Task: Find connections with filter location Elamanchili with filter topic #Interviewingwith filter profile language Spanish with filter current company Philips Lighting with filter school SCMS GROUP OF INSTITUTIONS with filter industry Artificial Rubber and Synthetic Fiber Manufacturing with filter service category Videography with filter keywords title Roofer
Action: Mouse moved to (202, 249)
Screenshot: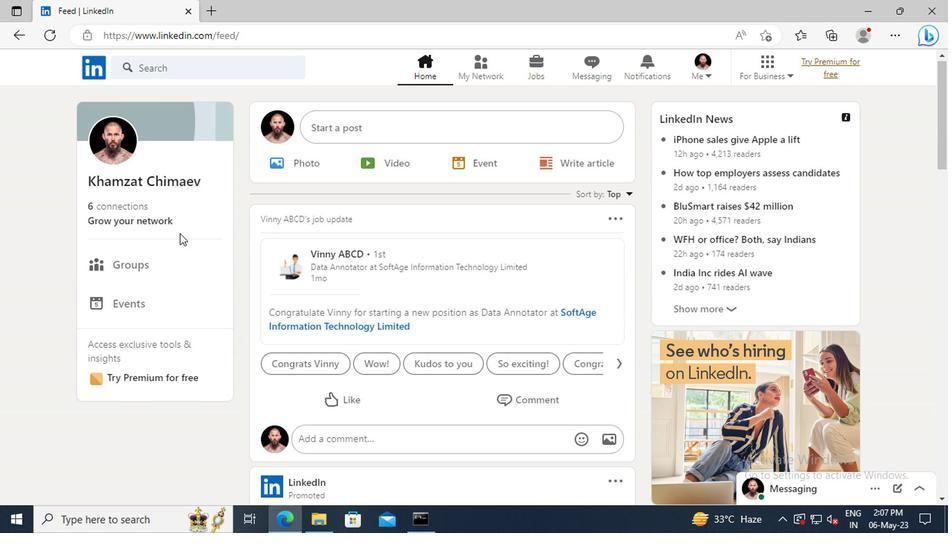 
Action: Mouse pressed left at (202, 249)
Screenshot: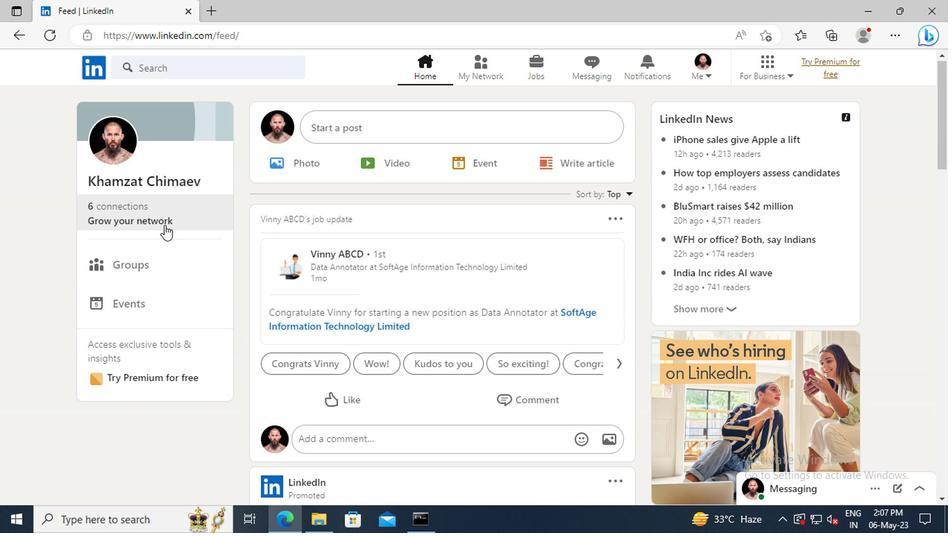 
Action: Mouse moved to (207, 200)
Screenshot: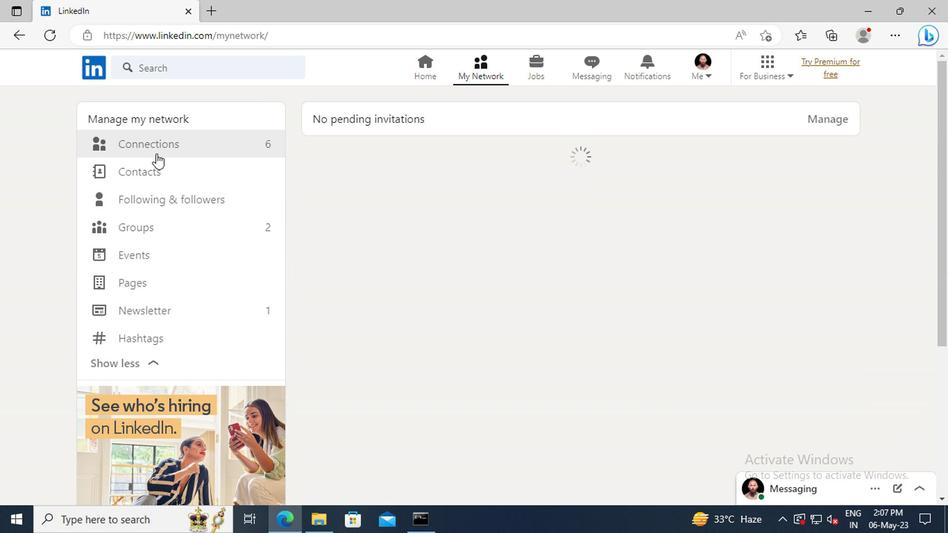 
Action: Mouse pressed left at (207, 200)
Screenshot: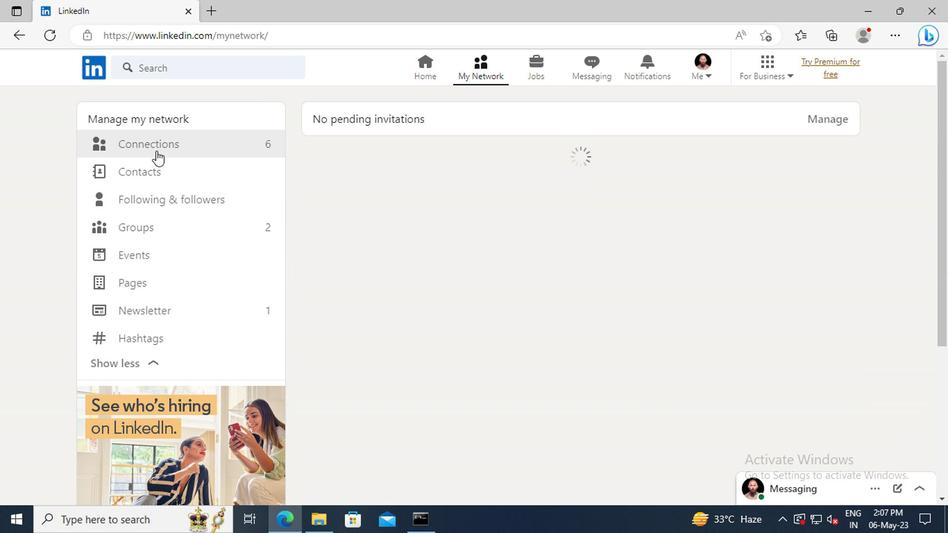 
Action: Mouse moved to (500, 202)
Screenshot: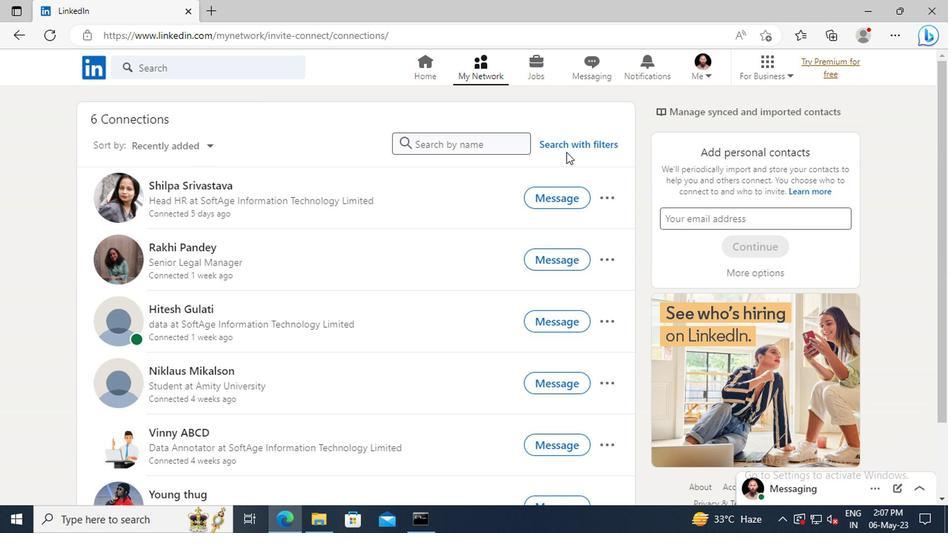 
Action: Mouse pressed left at (500, 202)
Screenshot: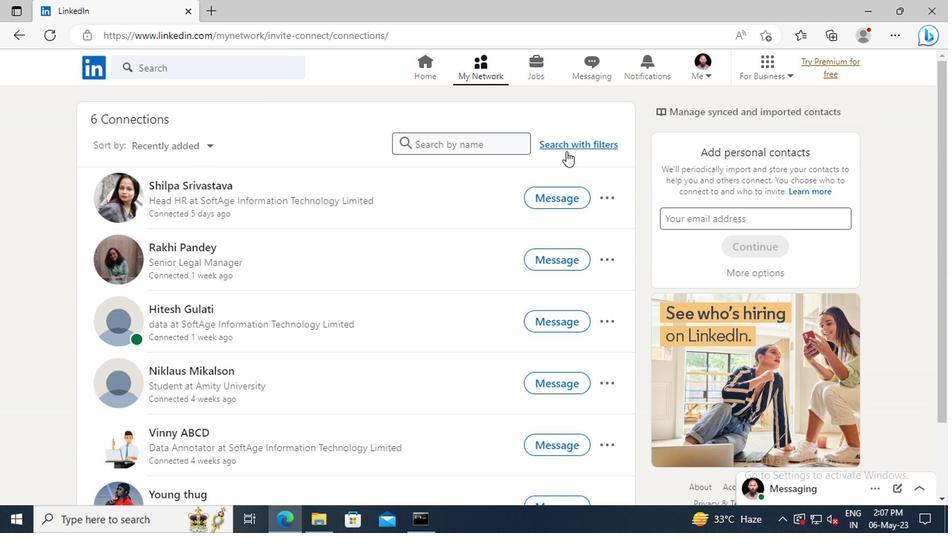 
Action: Mouse moved to (470, 173)
Screenshot: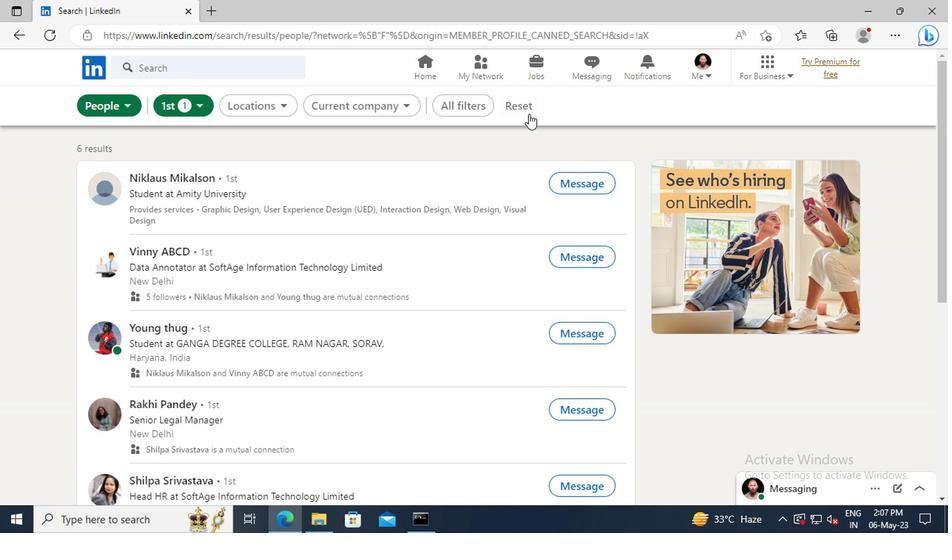
Action: Mouse pressed left at (470, 173)
Screenshot: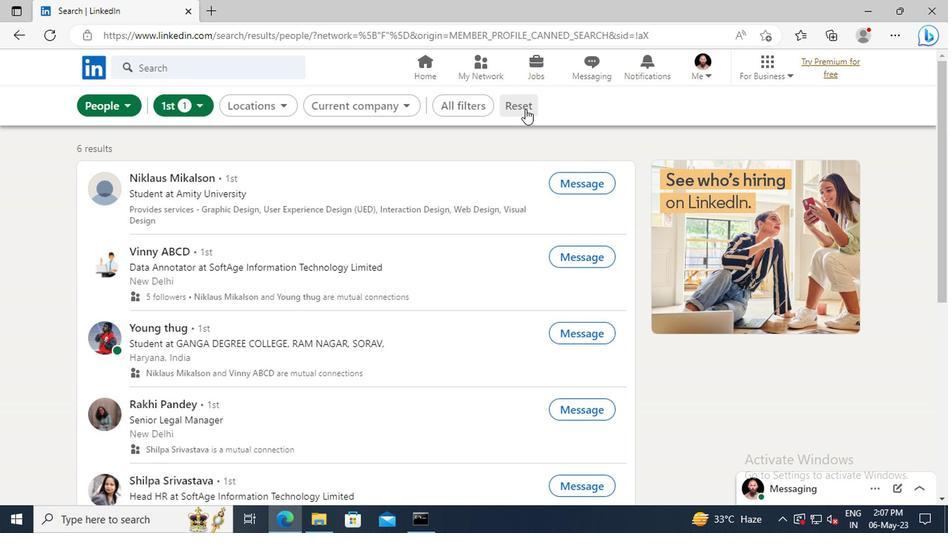
Action: Mouse moved to (458, 173)
Screenshot: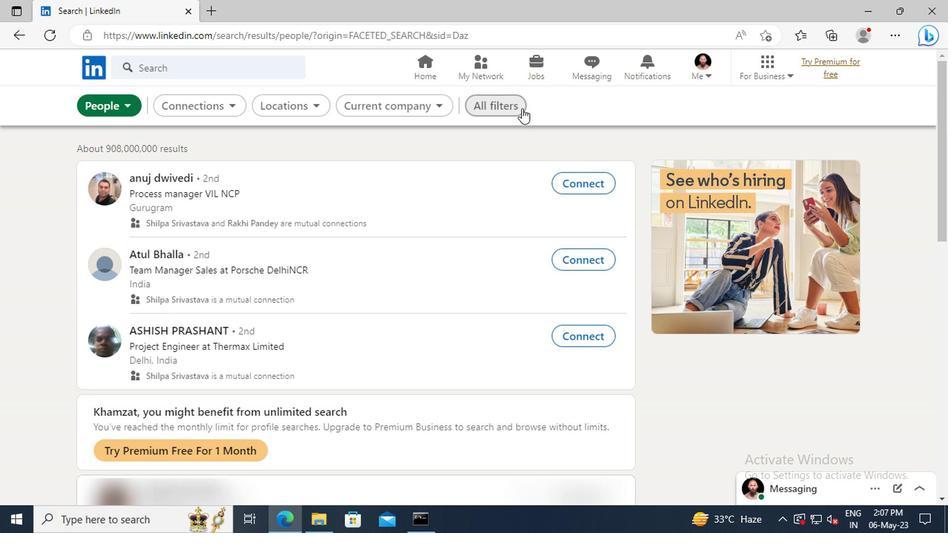 
Action: Mouse pressed left at (458, 173)
Screenshot: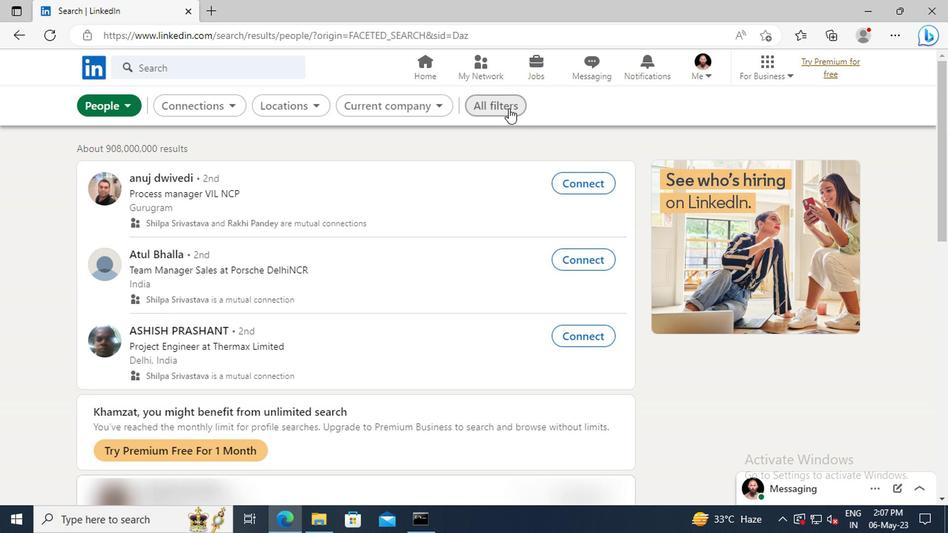 
Action: Mouse moved to (623, 275)
Screenshot: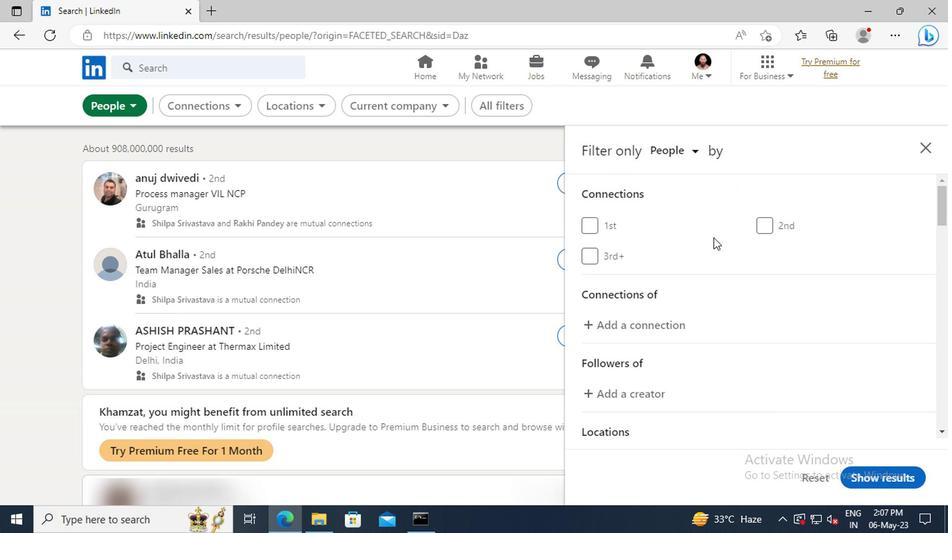 
Action: Mouse scrolled (623, 275) with delta (0, 0)
Screenshot: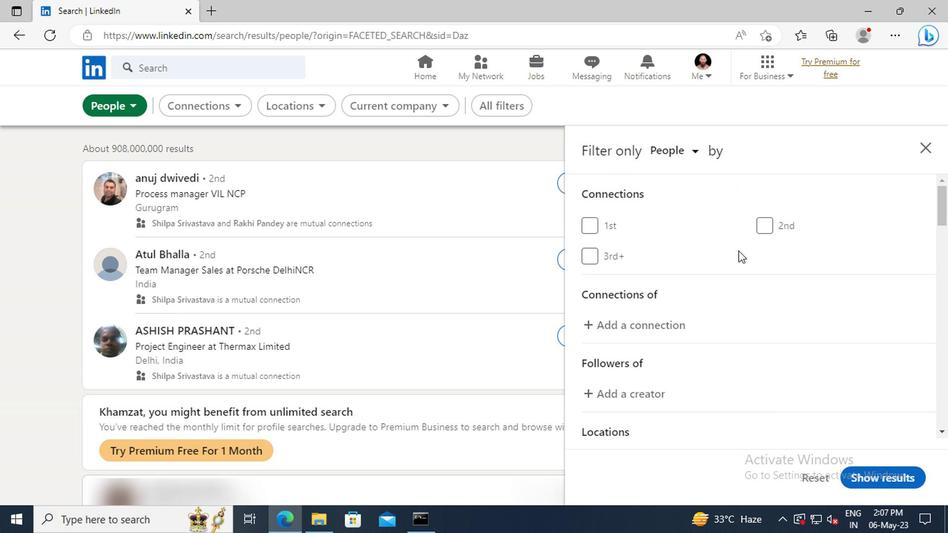 
Action: Mouse moved to (623, 276)
Screenshot: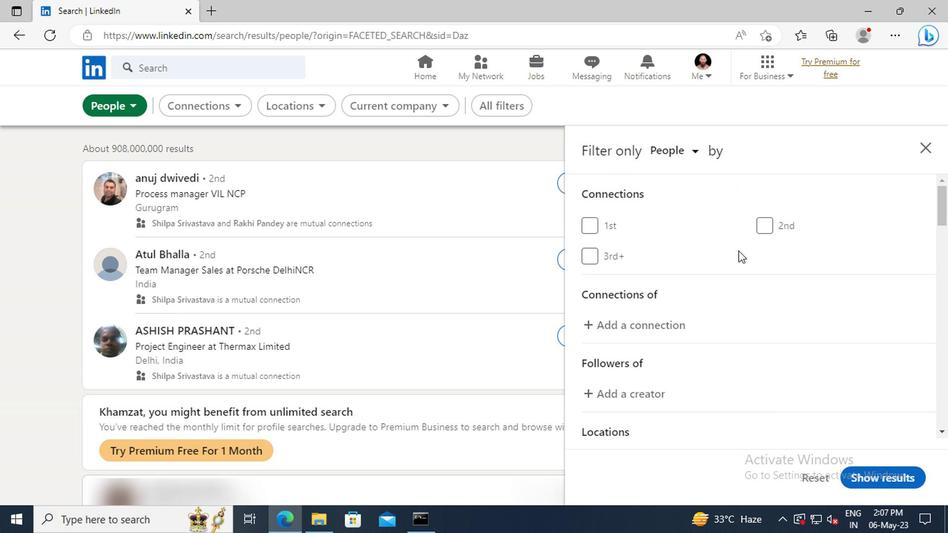 
Action: Mouse scrolled (623, 275) with delta (0, 0)
Screenshot: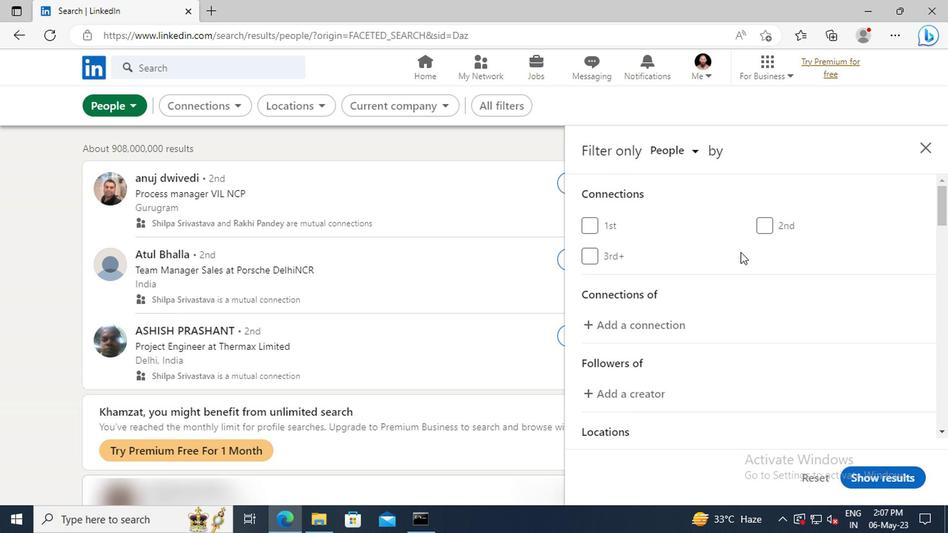 
Action: Mouse scrolled (623, 275) with delta (0, 0)
Screenshot: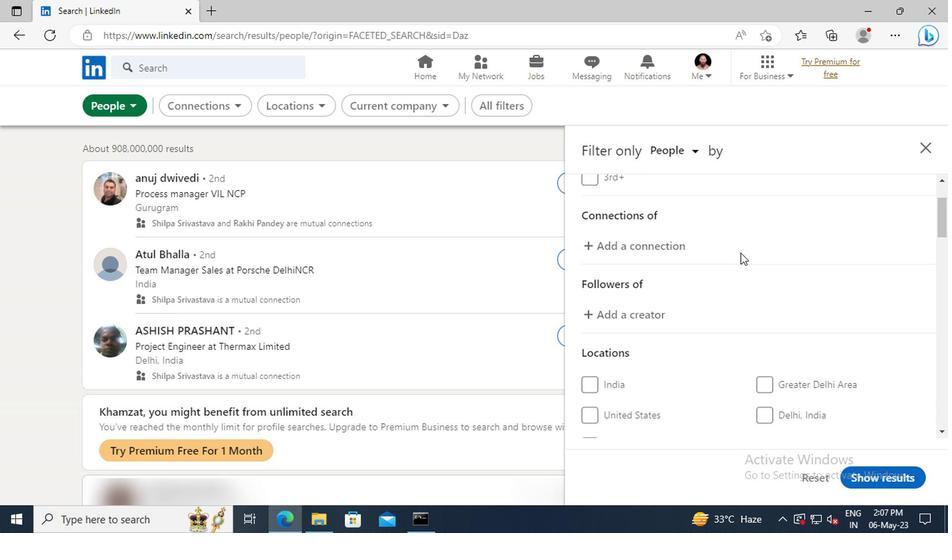 
Action: Mouse scrolled (623, 275) with delta (0, 0)
Screenshot: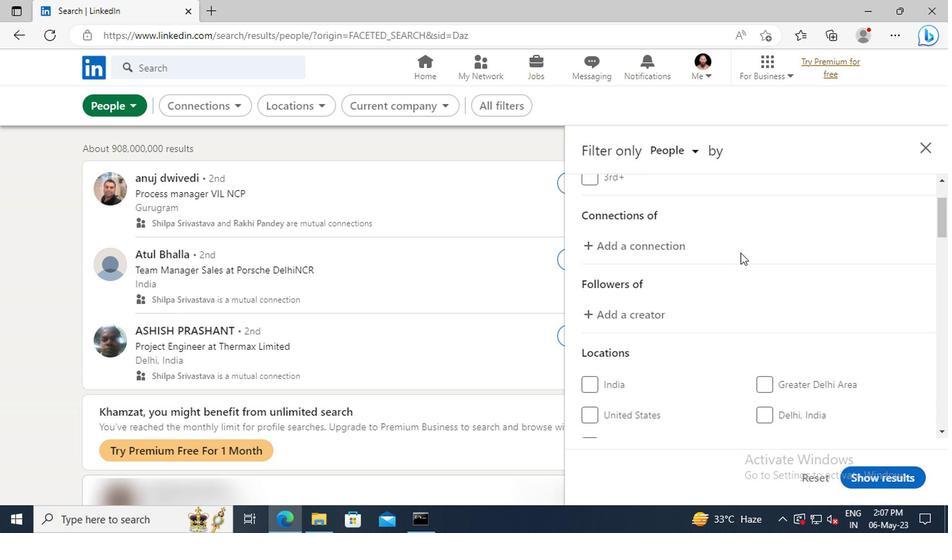 
Action: Mouse scrolled (623, 275) with delta (0, 0)
Screenshot: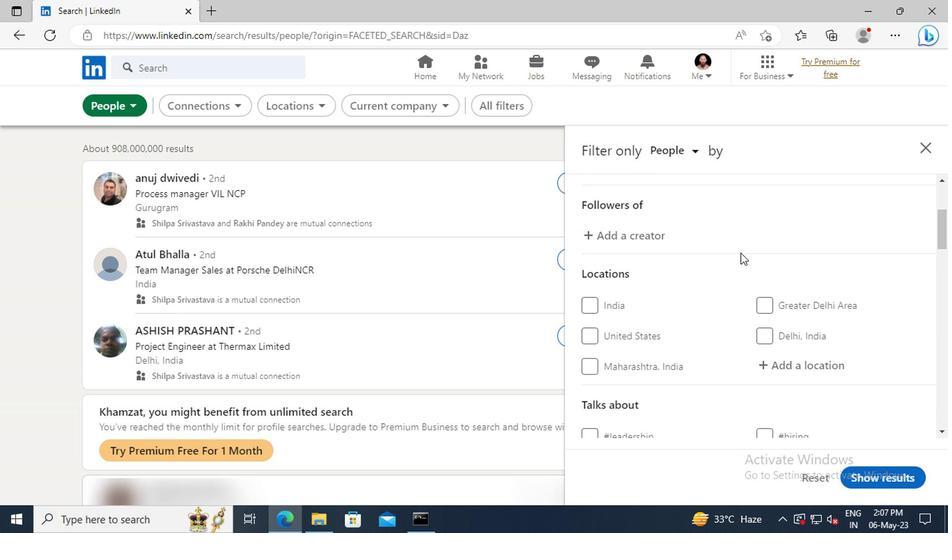 
Action: Mouse moved to (643, 327)
Screenshot: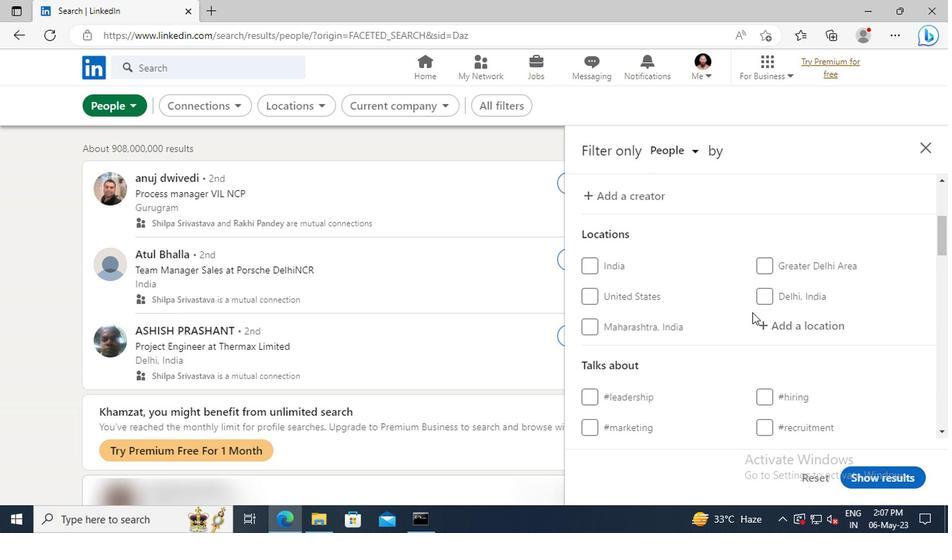 
Action: Mouse pressed left at (643, 327)
Screenshot: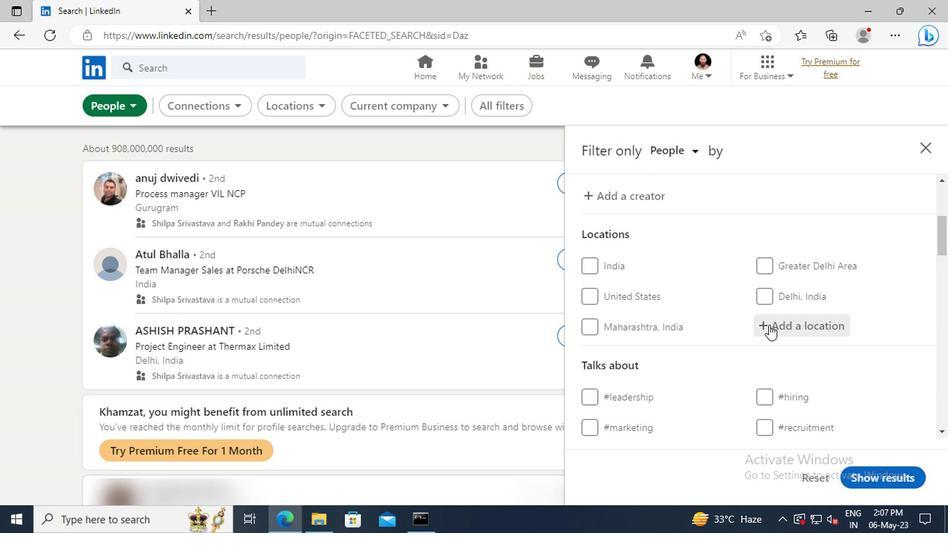 
Action: Key pressed <Key.shift>ELAMANC
Screenshot: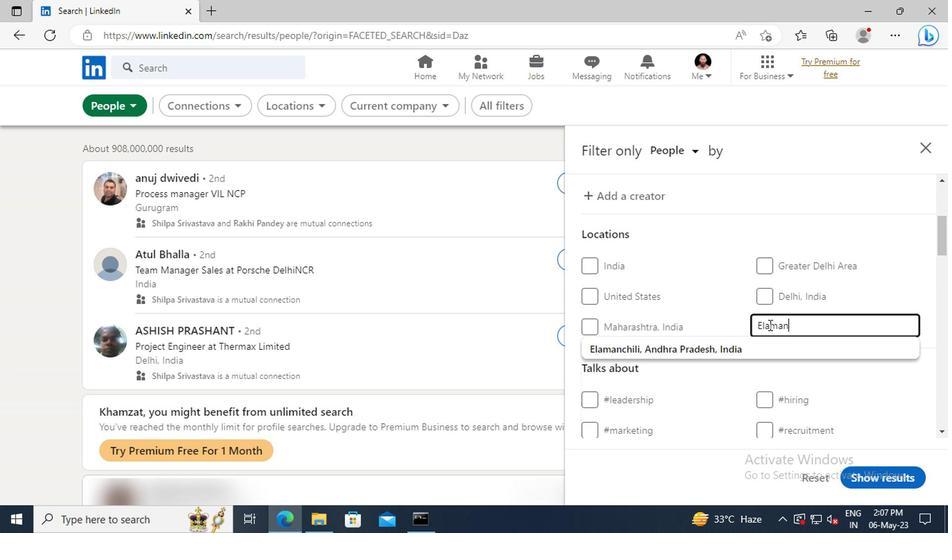 
Action: Mouse moved to (644, 338)
Screenshot: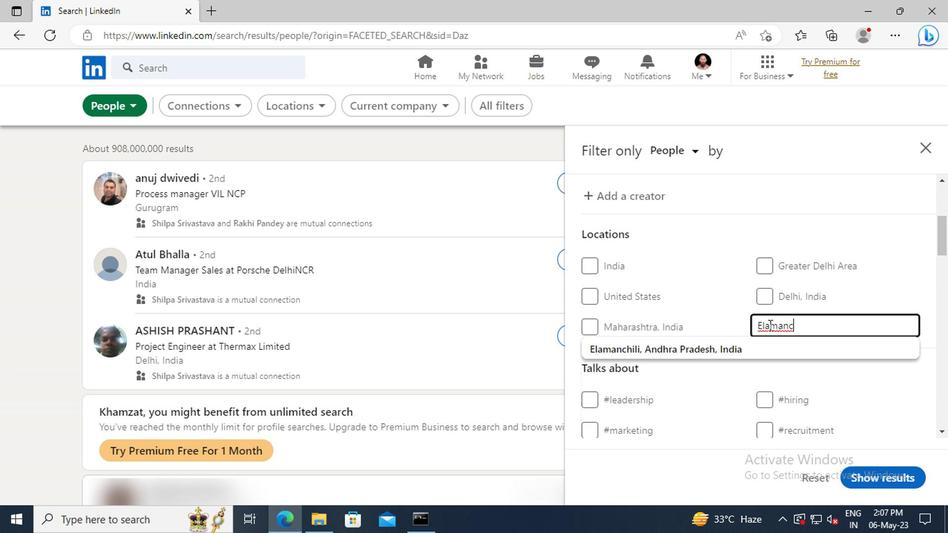 
Action: Mouse pressed left at (644, 338)
Screenshot: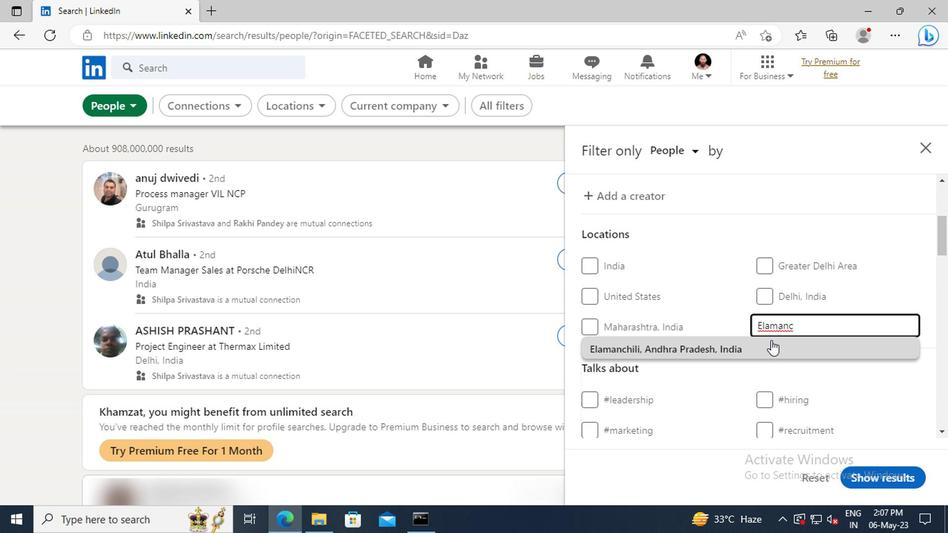
Action: Mouse scrolled (644, 337) with delta (0, 0)
Screenshot: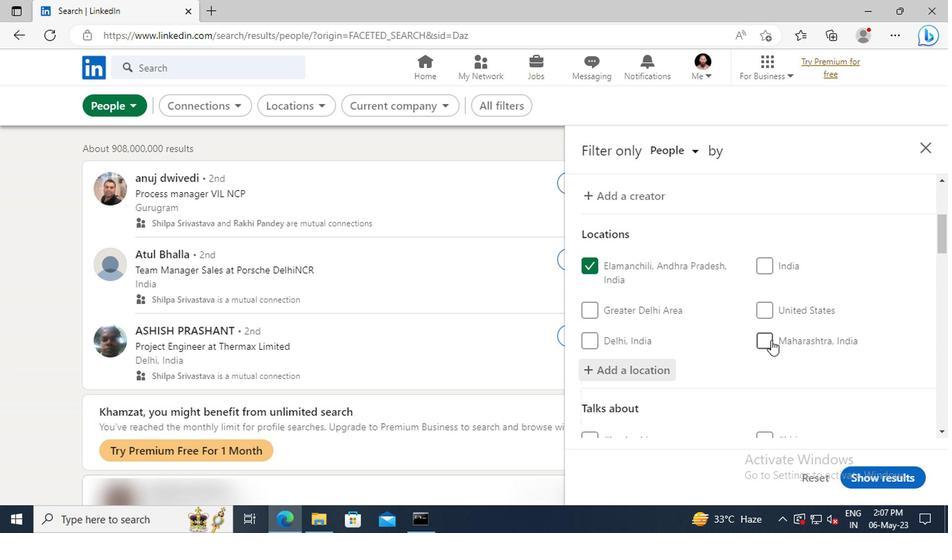 
Action: Mouse scrolled (644, 337) with delta (0, 0)
Screenshot: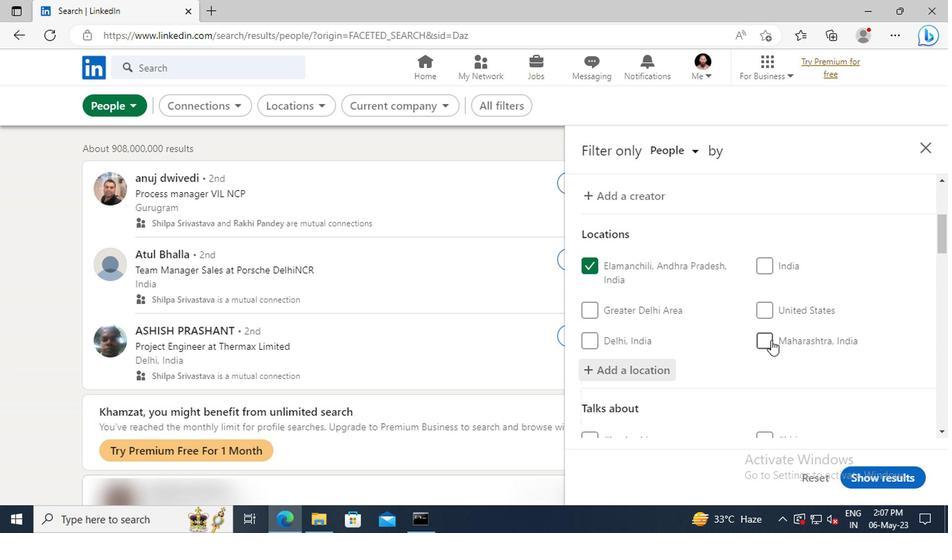 
Action: Mouse scrolled (644, 337) with delta (0, 0)
Screenshot: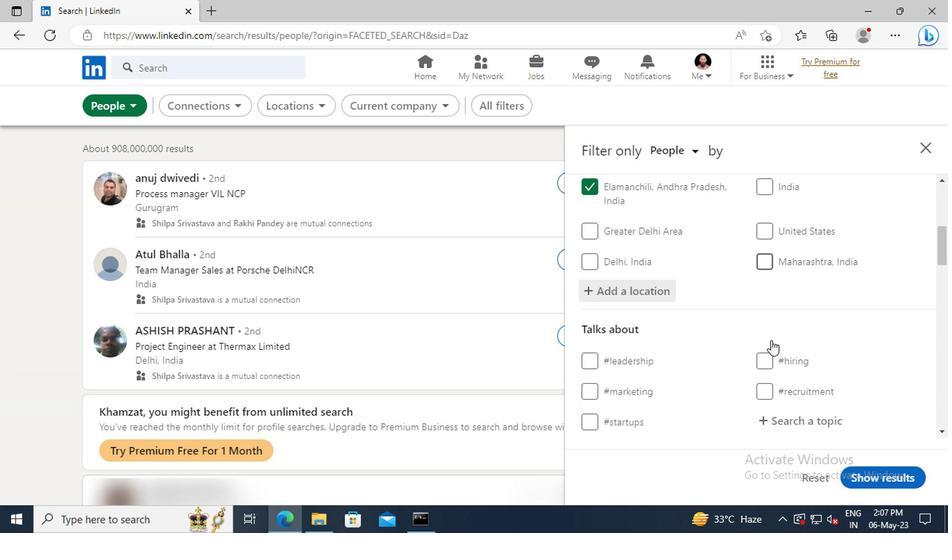 
Action: Mouse scrolled (644, 337) with delta (0, 0)
Screenshot: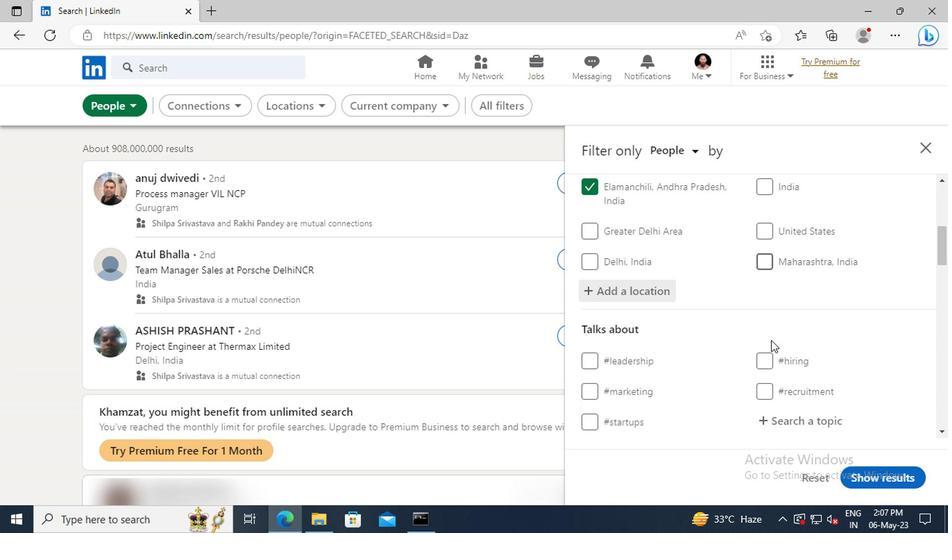 
Action: Mouse moved to (646, 338)
Screenshot: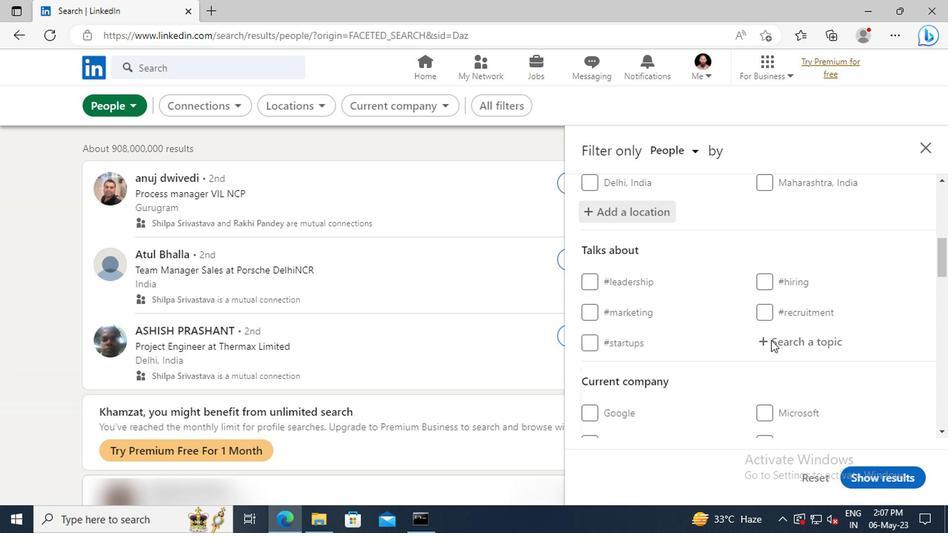 
Action: Mouse pressed left at (646, 338)
Screenshot: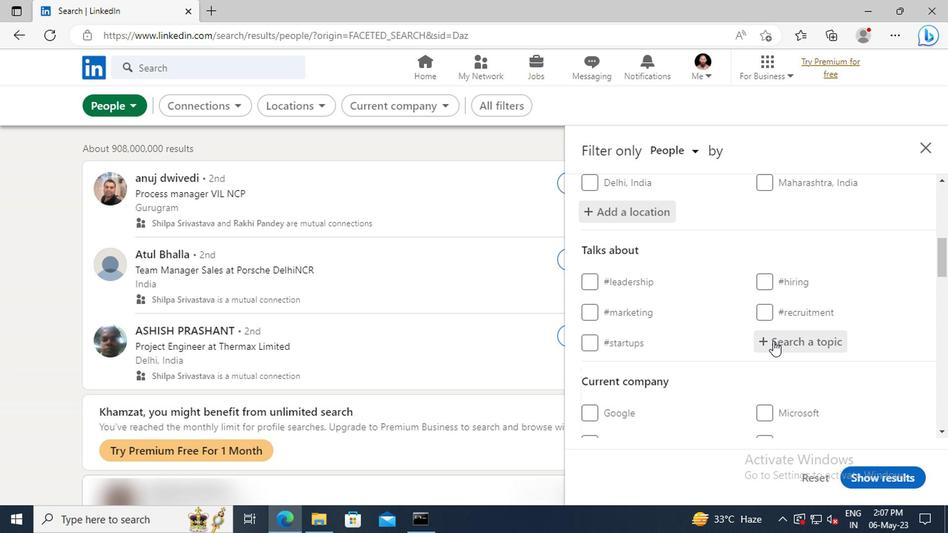 
Action: Key pressed <Key.shift>INTERVIEWING
Screenshot: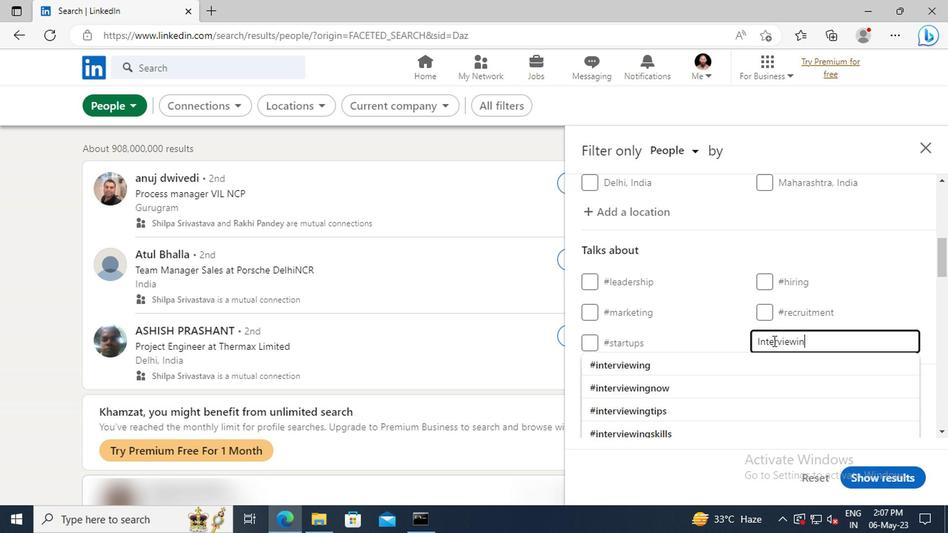 
Action: Mouse moved to (649, 352)
Screenshot: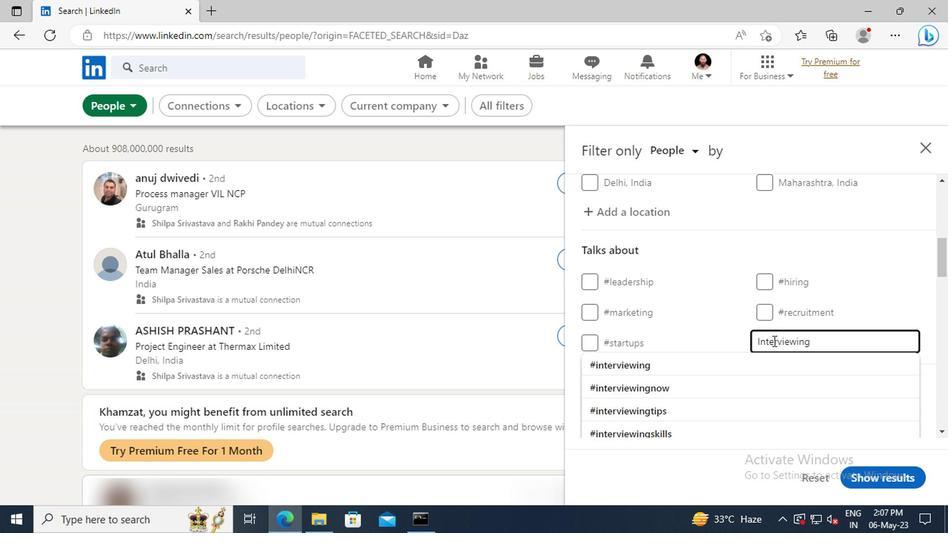 
Action: Mouse pressed left at (649, 352)
Screenshot: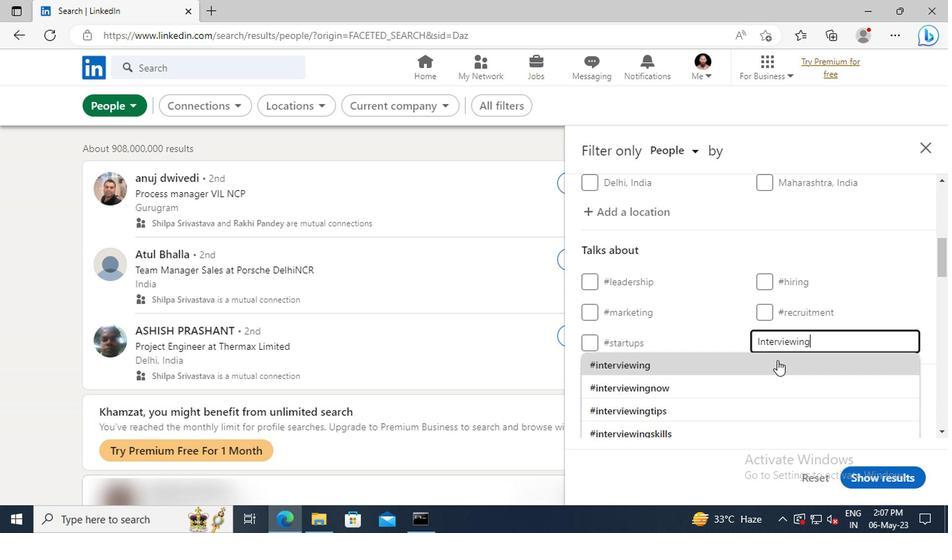 
Action: Mouse scrolled (649, 352) with delta (0, 0)
Screenshot: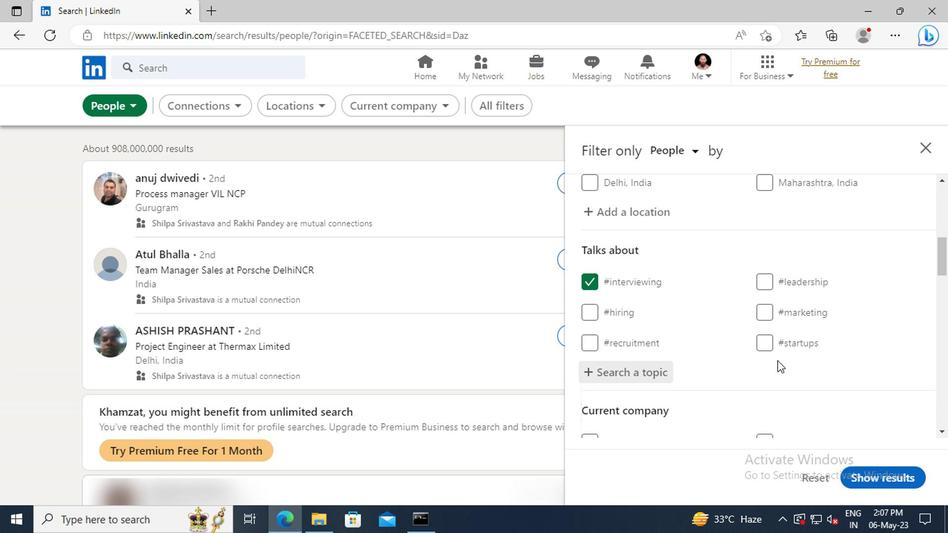 
Action: Mouse scrolled (649, 352) with delta (0, 0)
Screenshot: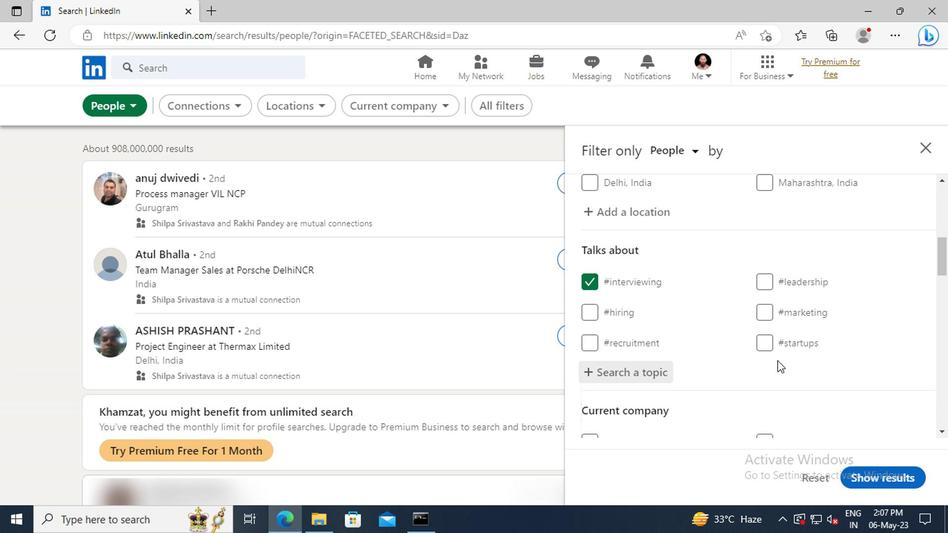 
Action: Mouse scrolled (649, 352) with delta (0, 0)
Screenshot: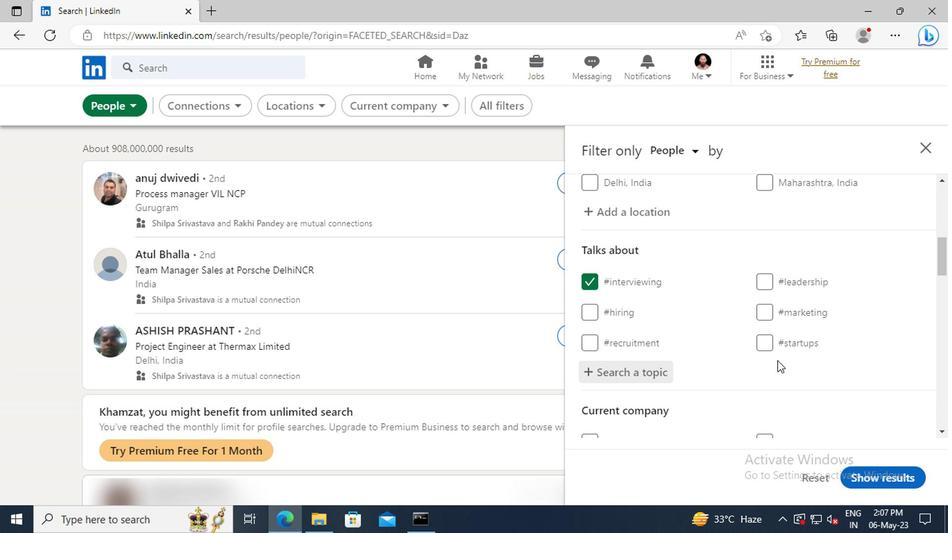 
Action: Mouse scrolled (649, 352) with delta (0, 0)
Screenshot: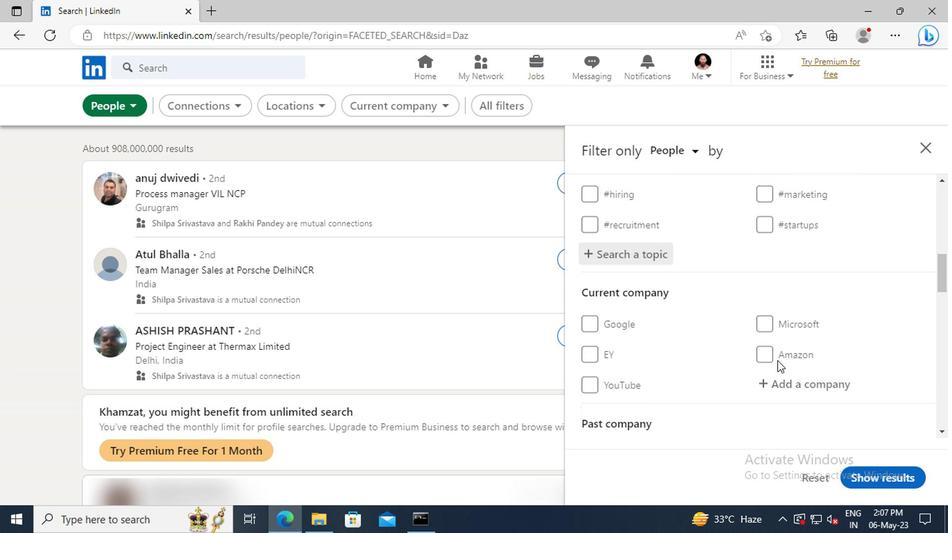 
Action: Mouse scrolled (649, 352) with delta (0, 0)
Screenshot: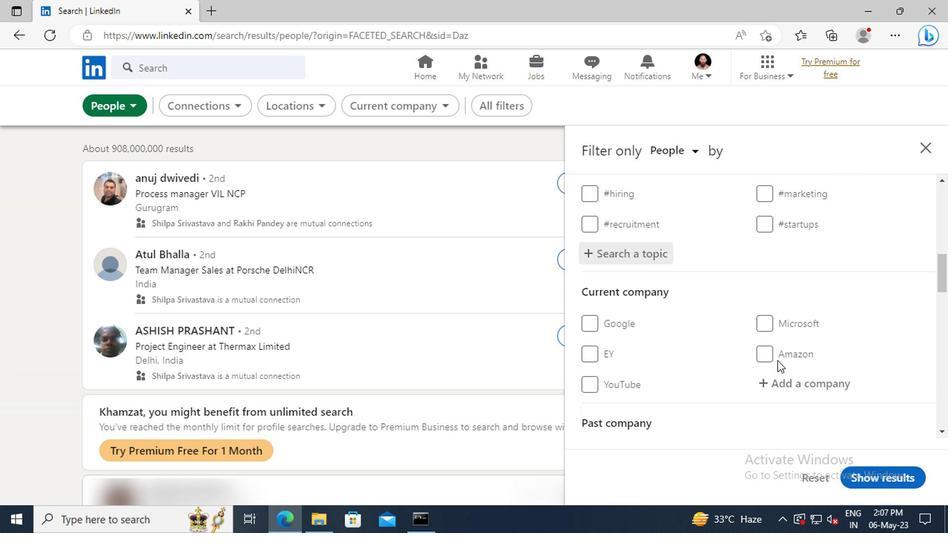 
Action: Mouse scrolled (649, 352) with delta (0, 0)
Screenshot: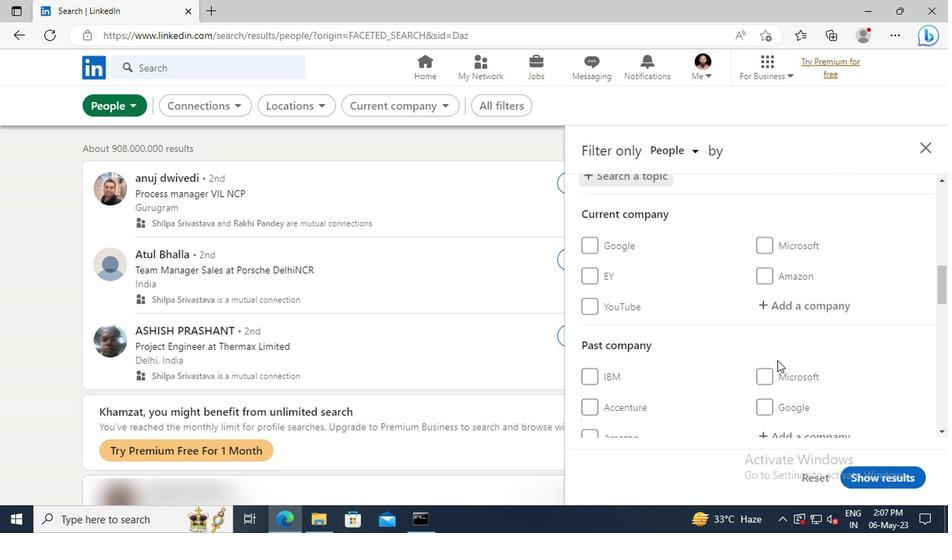 
Action: Mouse scrolled (649, 352) with delta (0, 0)
Screenshot: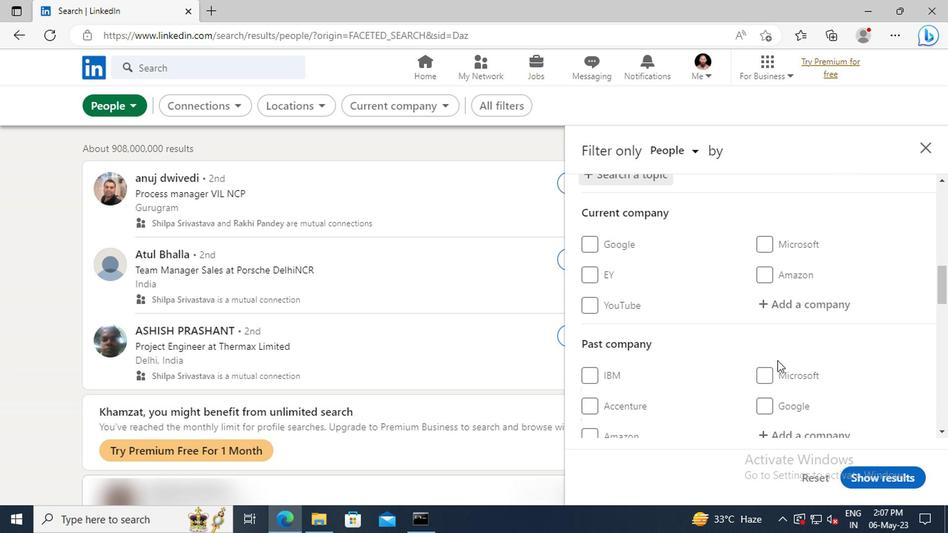 
Action: Mouse scrolled (649, 352) with delta (0, 0)
Screenshot: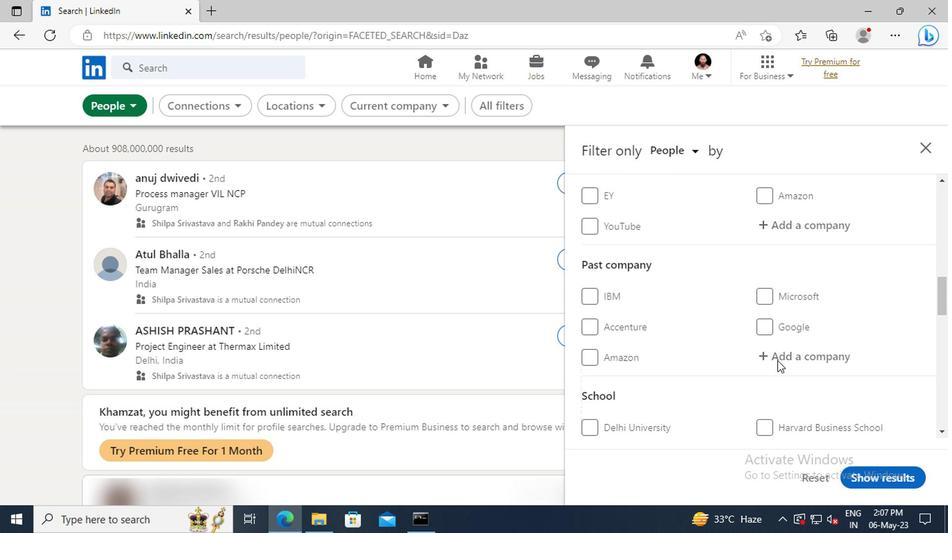 
Action: Mouse scrolled (649, 352) with delta (0, 0)
Screenshot: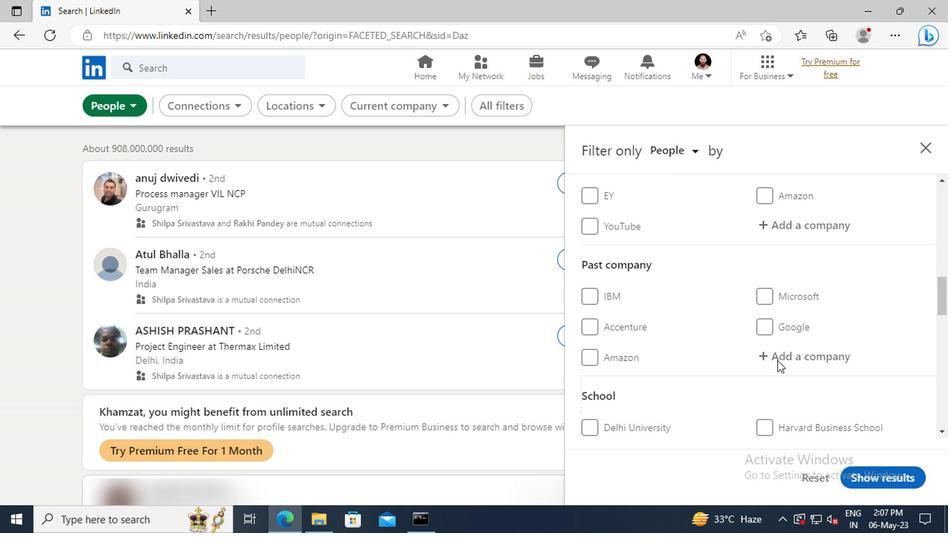 
Action: Mouse scrolled (649, 352) with delta (0, 0)
Screenshot: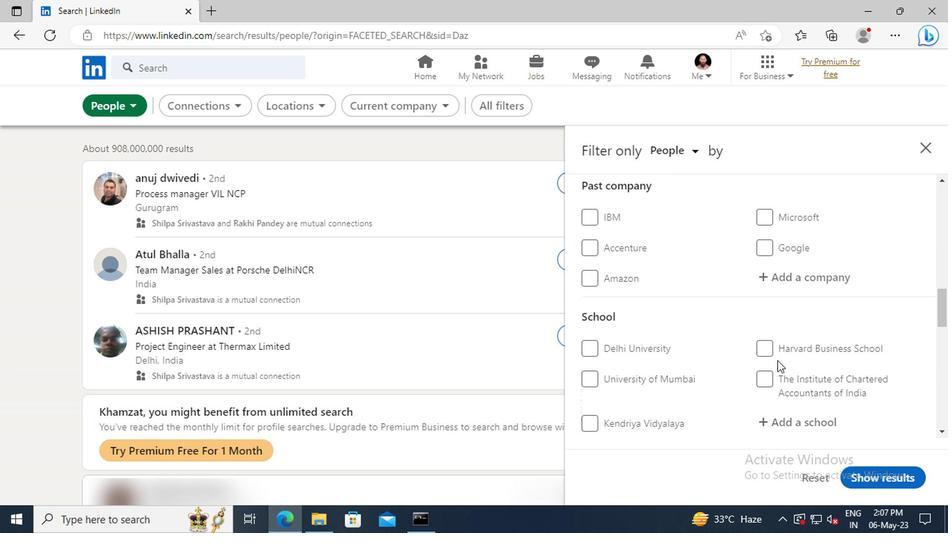 
Action: Mouse scrolled (649, 352) with delta (0, 0)
Screenshot: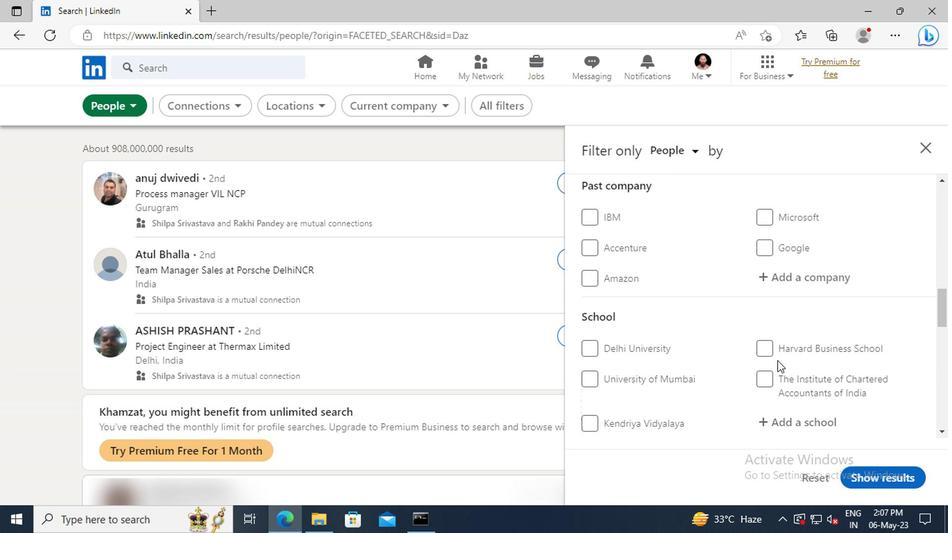
Action: Mouse scrolled (649, 352) with delta (0, 0)
Screenshot: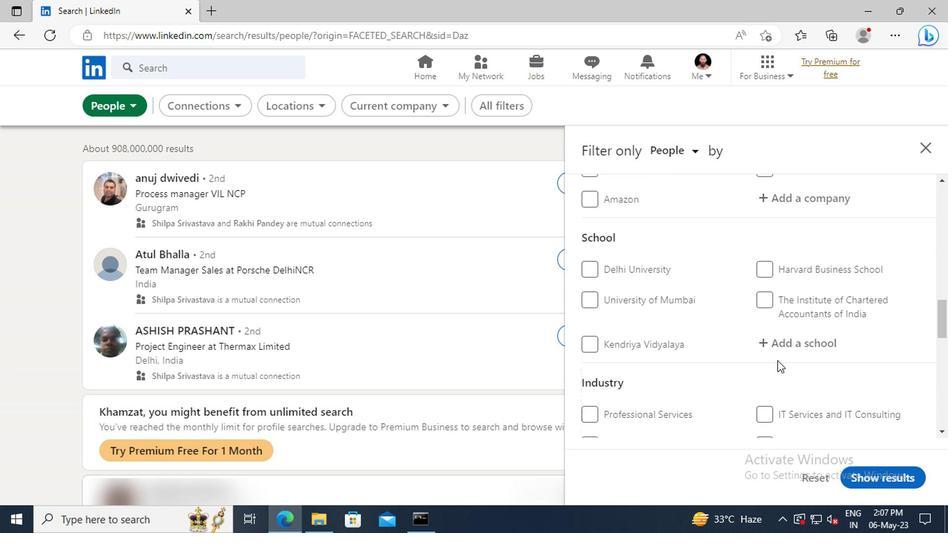 
Action: Mouse scrolled (649, 352) with delta (0, 0)
Screenshot: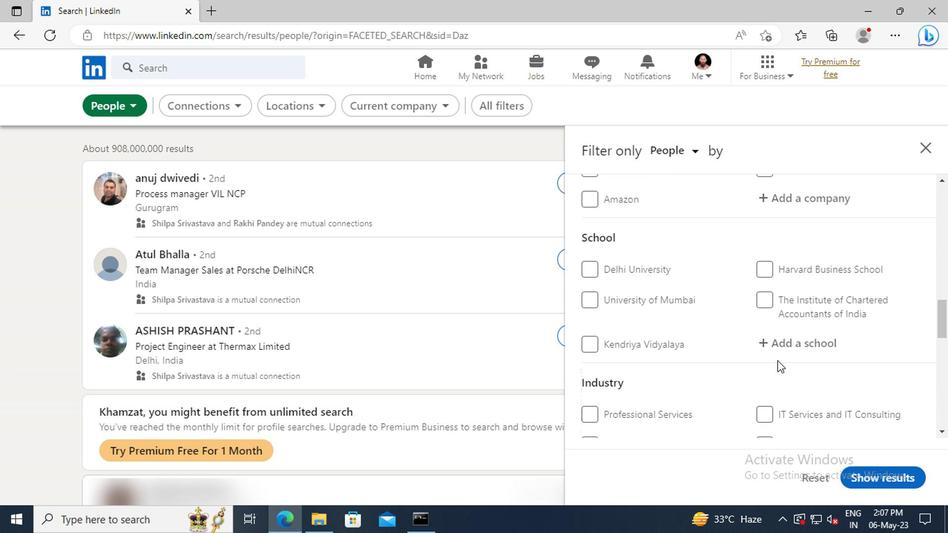 
Action: Mouse scrolled (649, 352) with delta (0, 0)
Screenshot: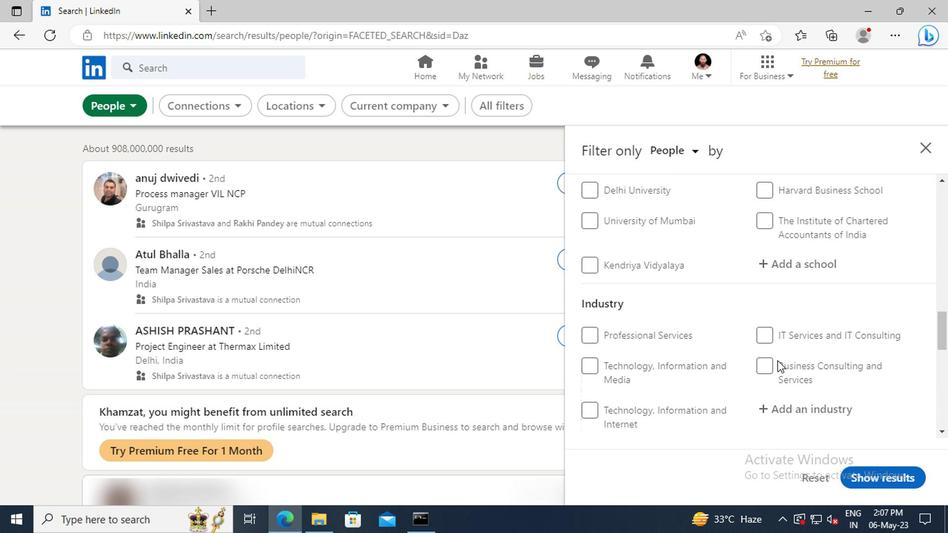 
Action: Mouse scrolled (649, 352) with delta (0, 0)
Screenshot: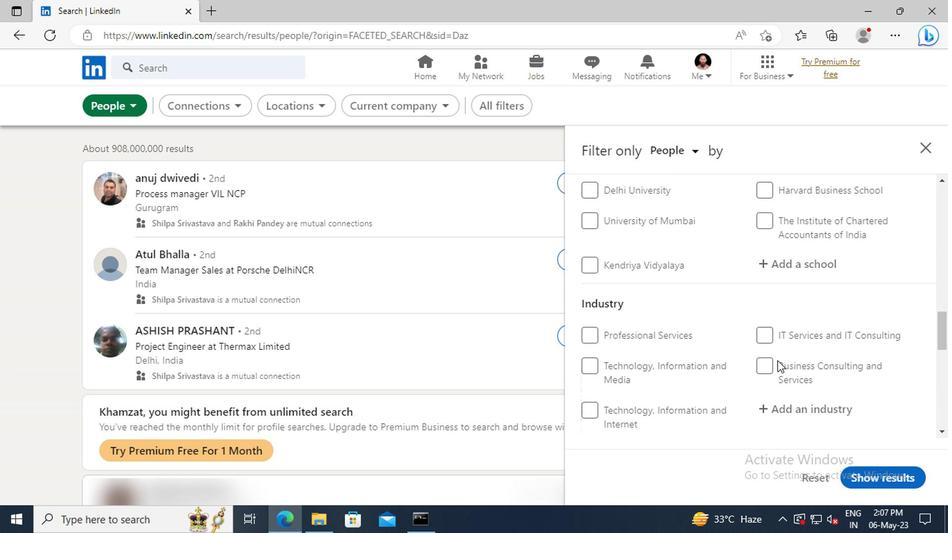 
Action: Mouse scrolled (649, 352) with delta (0, 0)
Screenshot: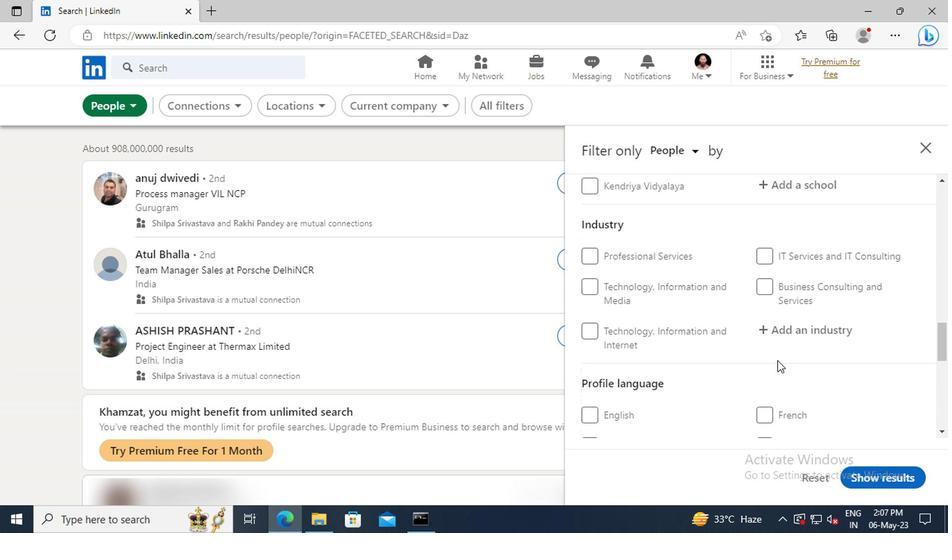
Action: Mouse moved to (518, 384)
Screenshot: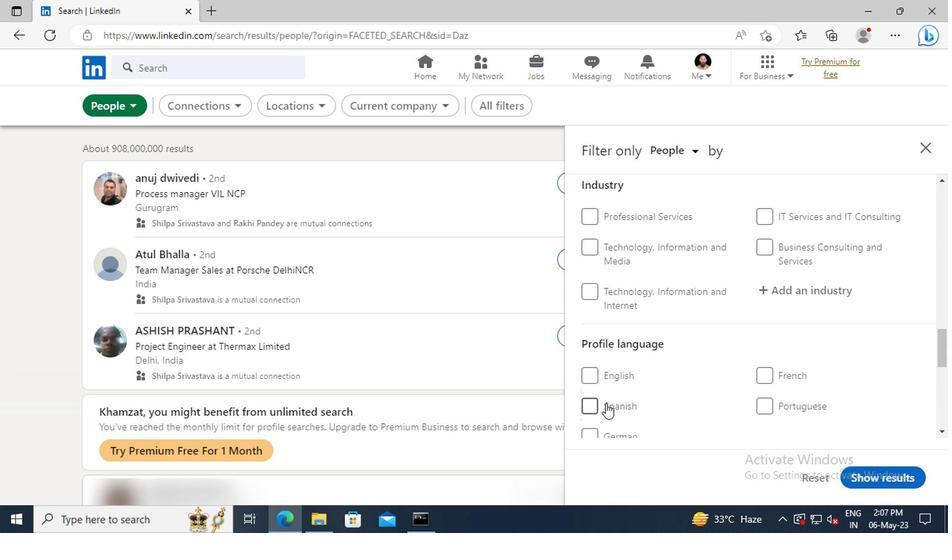 
Action: Mouse pressed left at (518, 384)
Screenshot: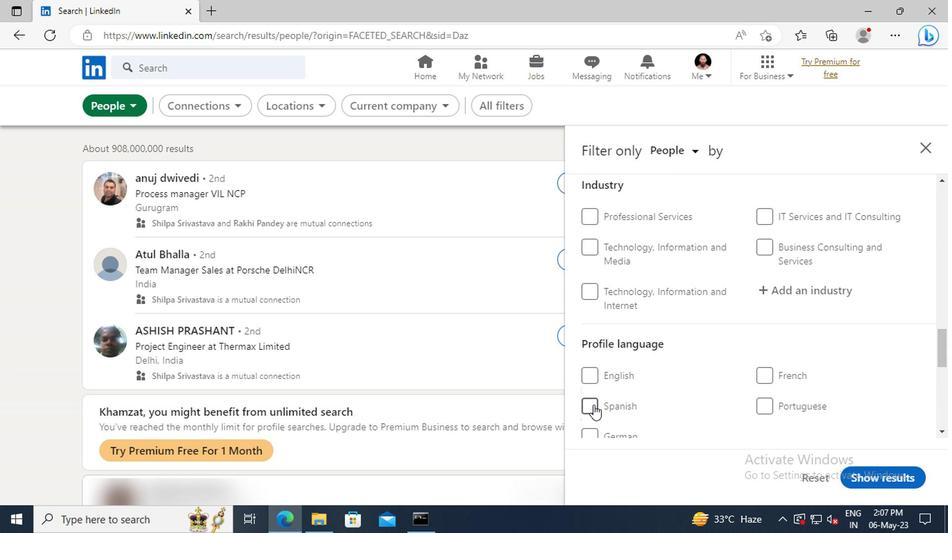 
Action: Mouse moved to (639, 353)
Screenshot: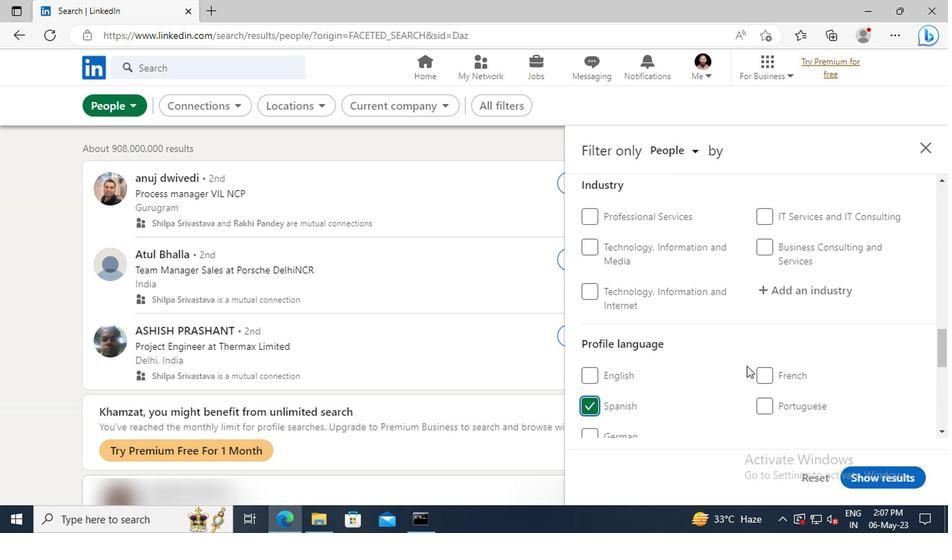 
Action: Mouse scrolled (639, 353) with delta (0, 0)
Screenshot: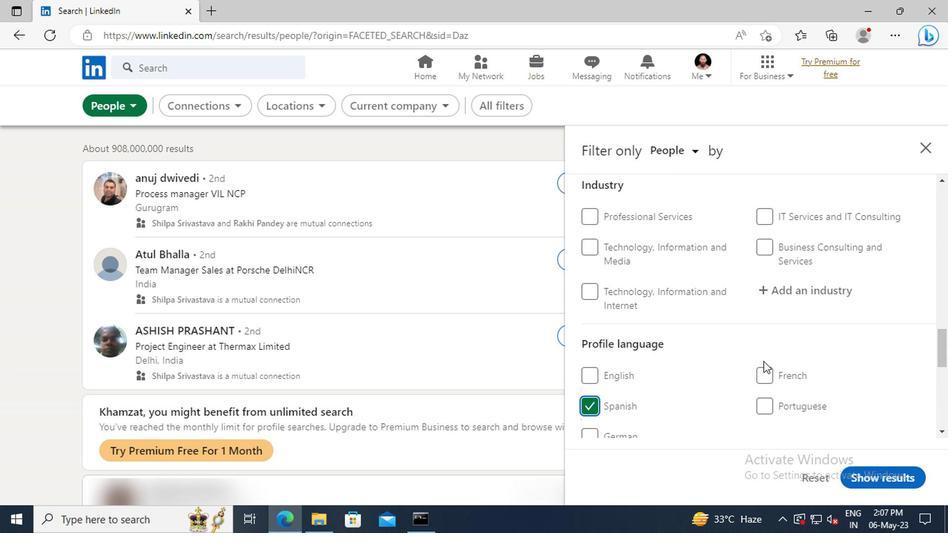 
Action: Mouse scrolled (639, 353) with delta (0, 0)
Screenshot: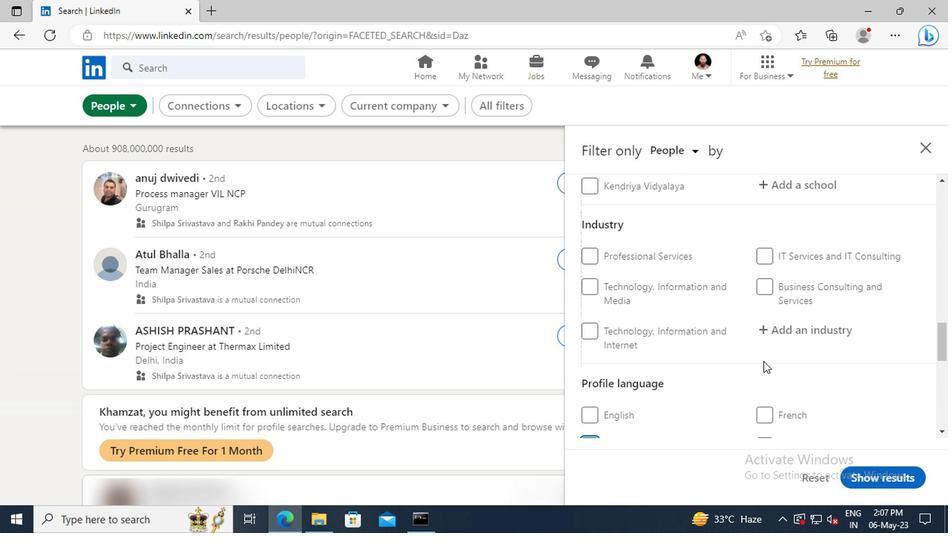 
Action: Mouse scrolled (639, 353) with delta (0, 0)
Screenshot: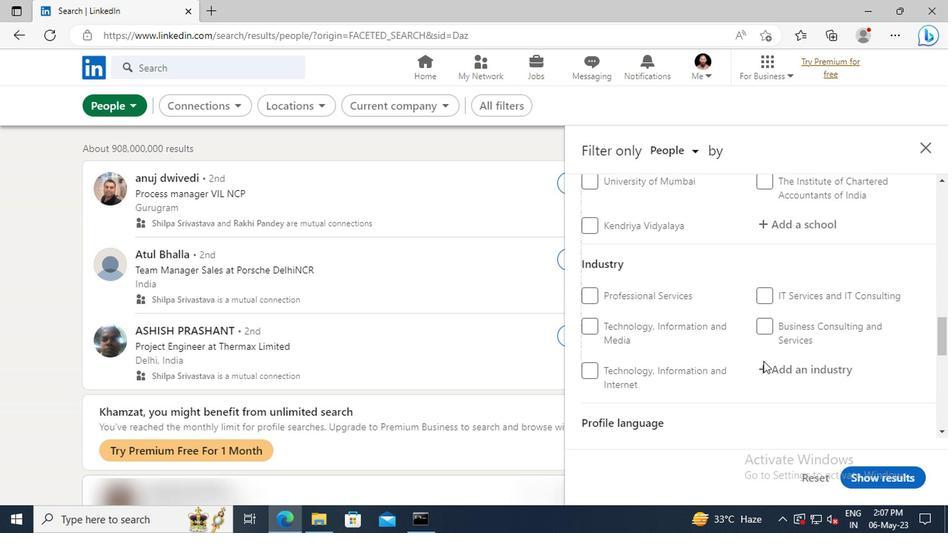 
Action: Mouse scrolled (639, 353) with delta (0, 0)
Screenshot: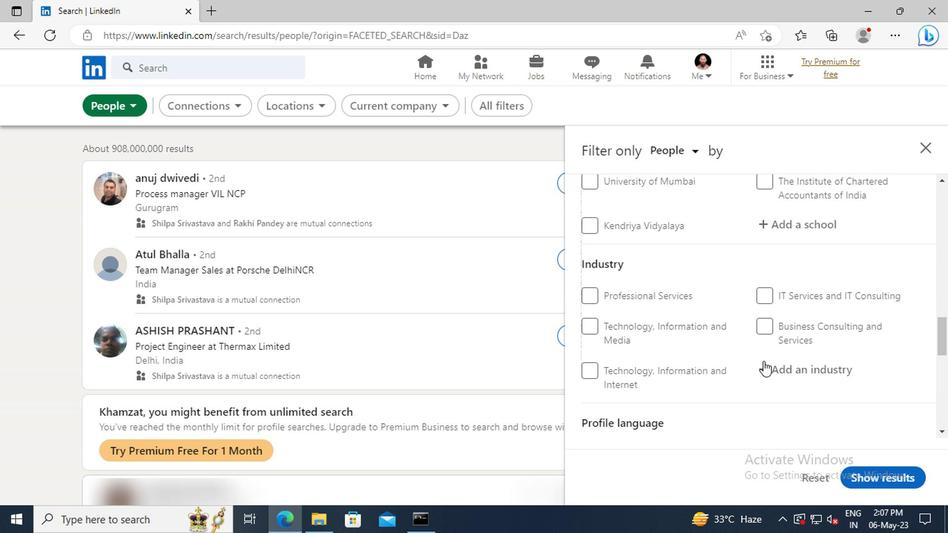 
Action: Mouse scrolled (639, 353) with delta (0, 0)
Screenshot: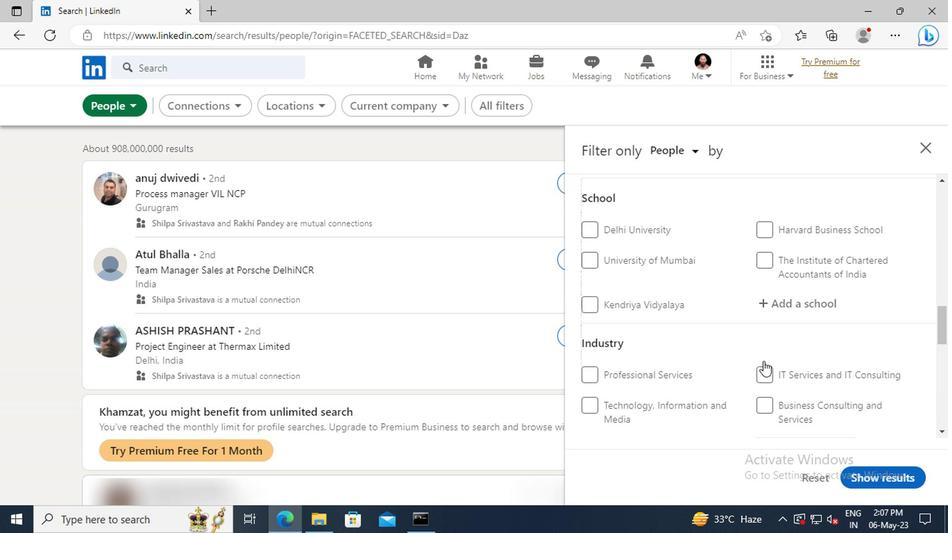 
Action: Mouse scrolled (639, 353) with delta (0, 0)
Screenshot: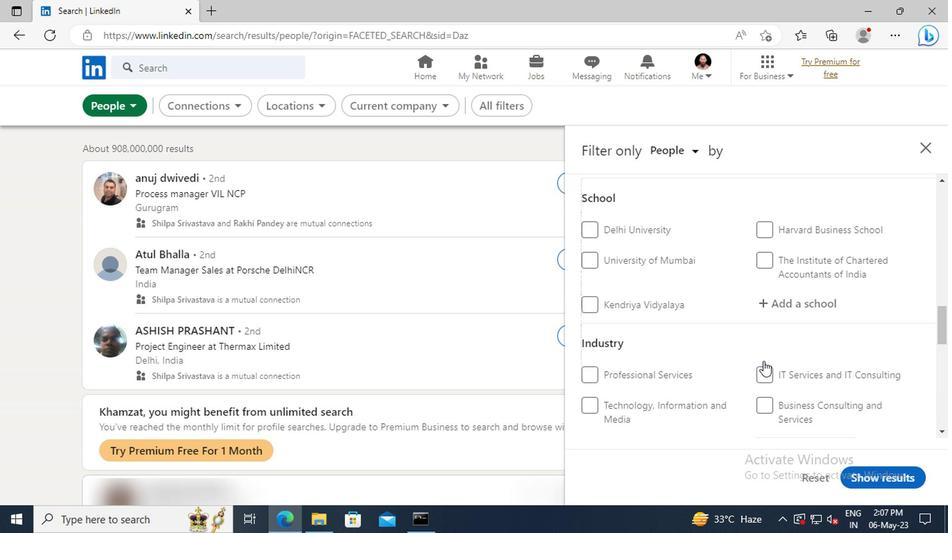 
Action: Mouse scrolled (639, 353) with delta (0, 0)
Screenshot: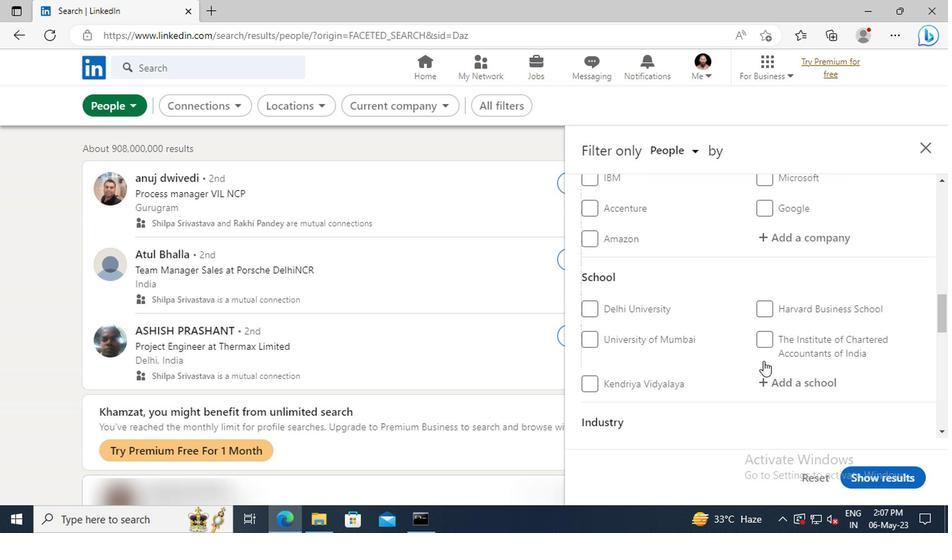 
Action: Mouse scrolled (639, 353) with delta (0, 0)
Screenshot: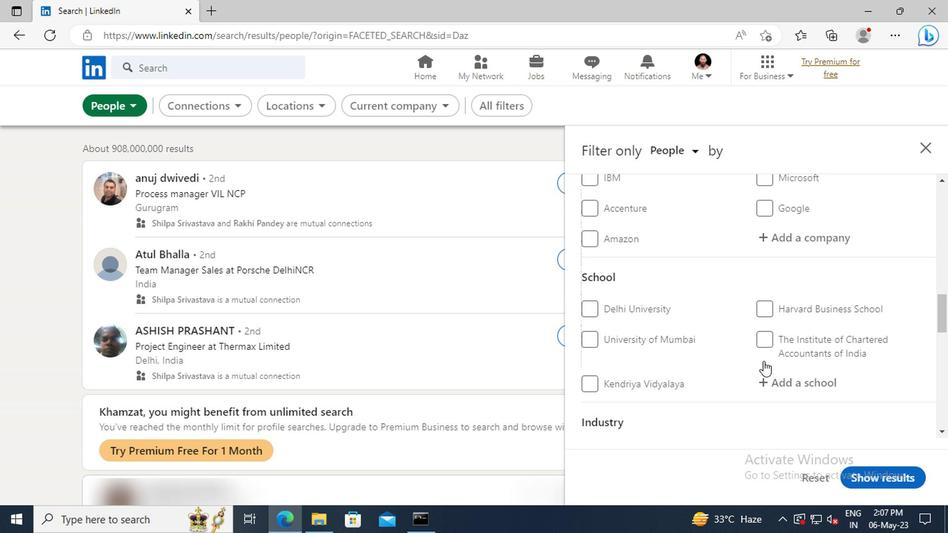 
Action: Mouse scrolled (639, 353) with delta (0, 0)
Screenshot: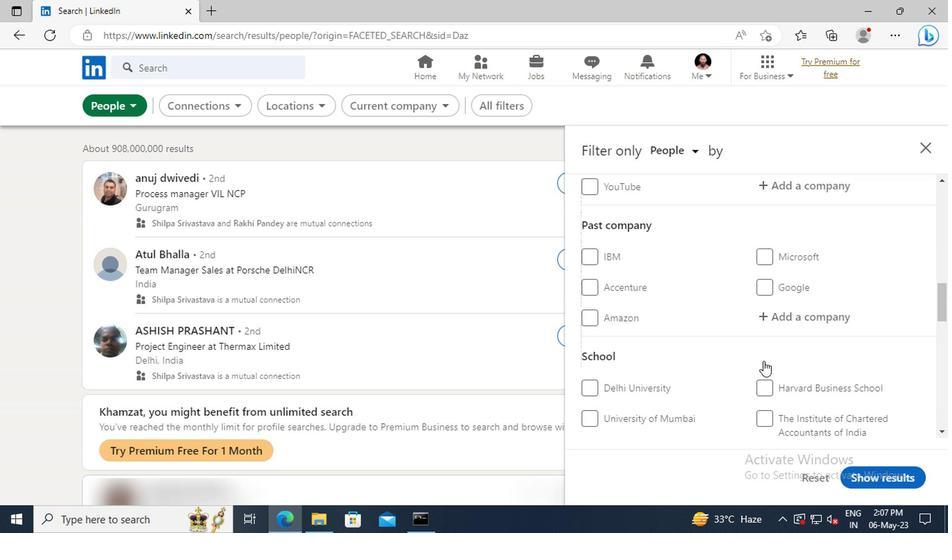 
Action: Mouse scrolled (639, 353) with delta (0, 0)
Screenshot: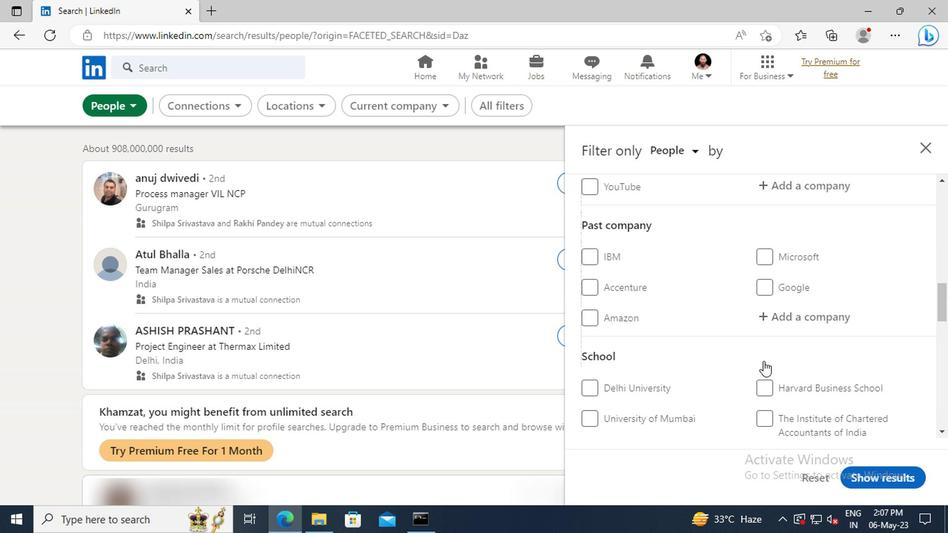 
Action: Mouse scrolled (639, 353) with delta (0, 0)
Screenshot: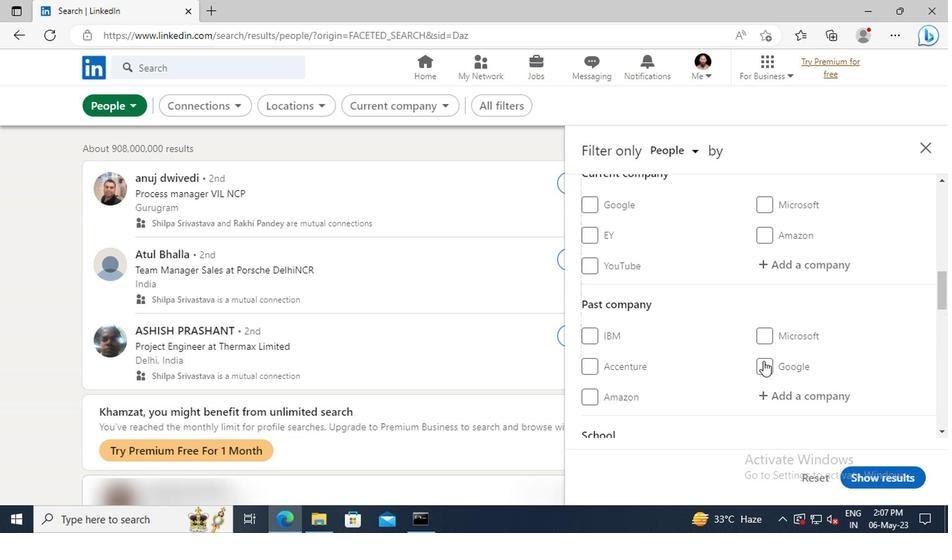 
Action: Mouse moved to (643, 312)
Screenshot: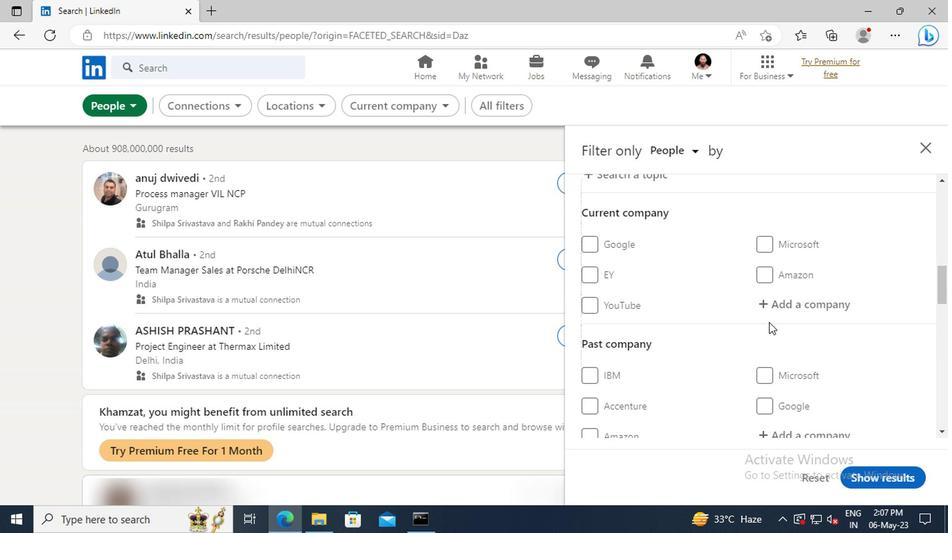 
Action: Mouse pressed left at (643, 312)
Screenshot: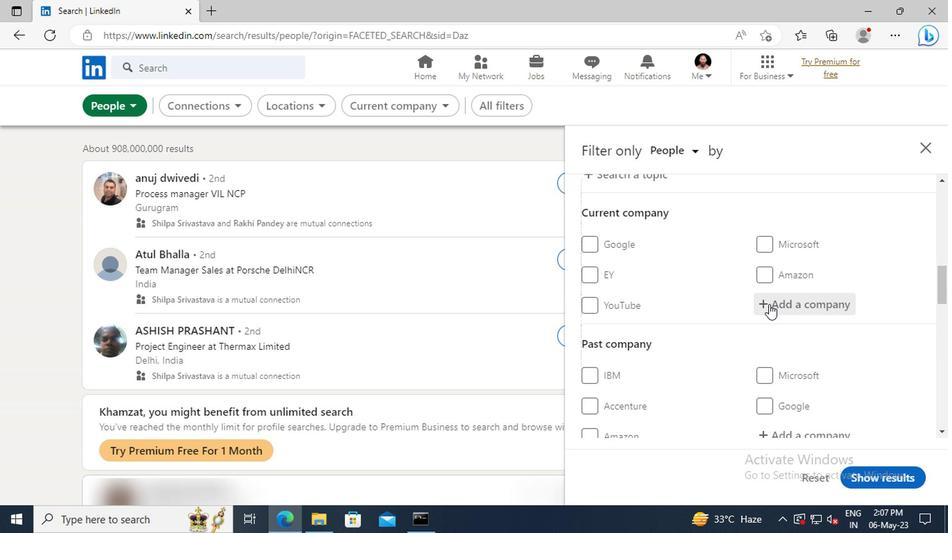 
Action: Key pressed <Key.shift>PHILIPS<Key.space><Key.shift>LI
Screenshot: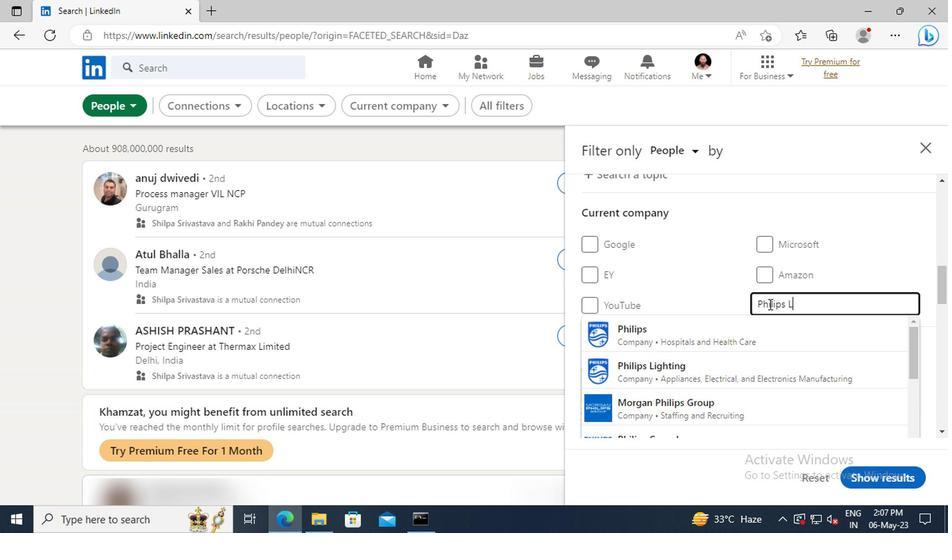 
Action: Mouse moved to (645, 352)
Screenshot: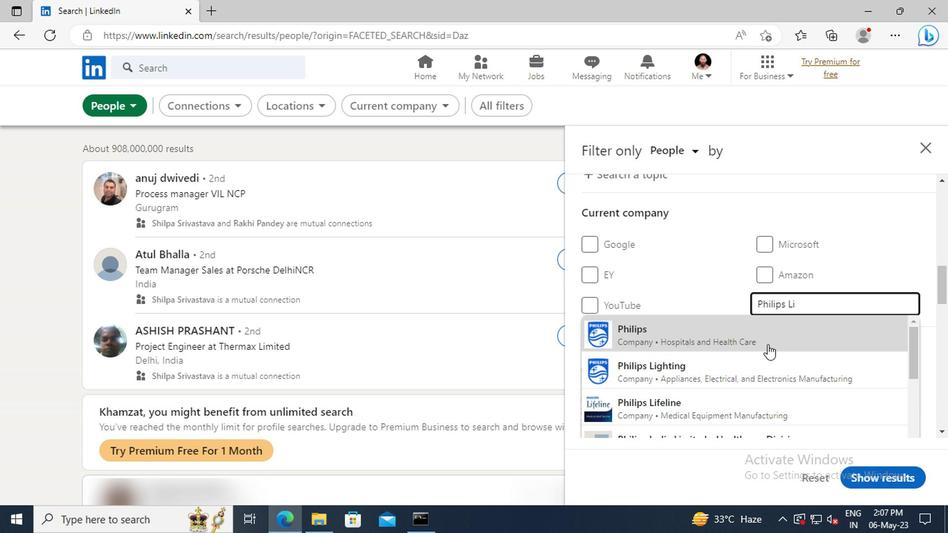 
Action: Mouse pressed left at (645, 352)
Screenshot: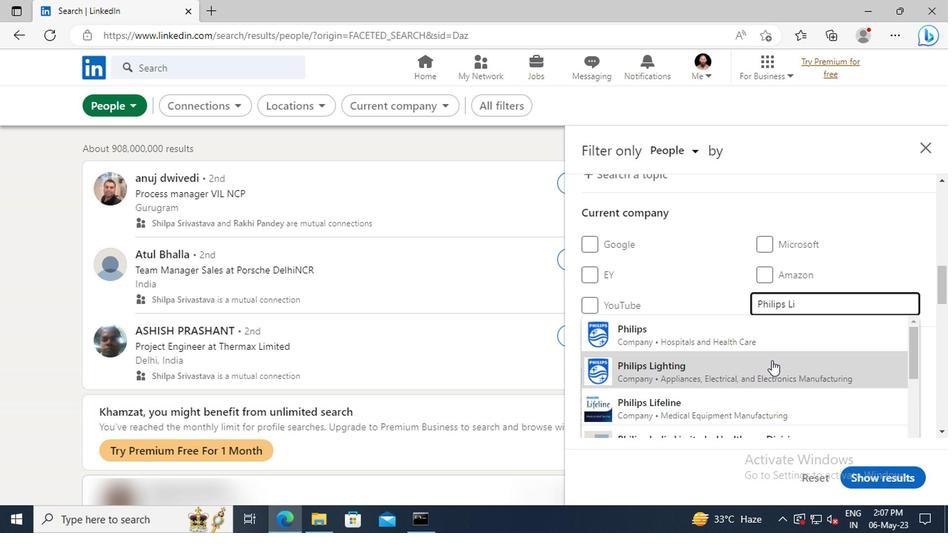 
Action: Mouse scrolled (645, 352) with delta (0, 0)
Screenshot: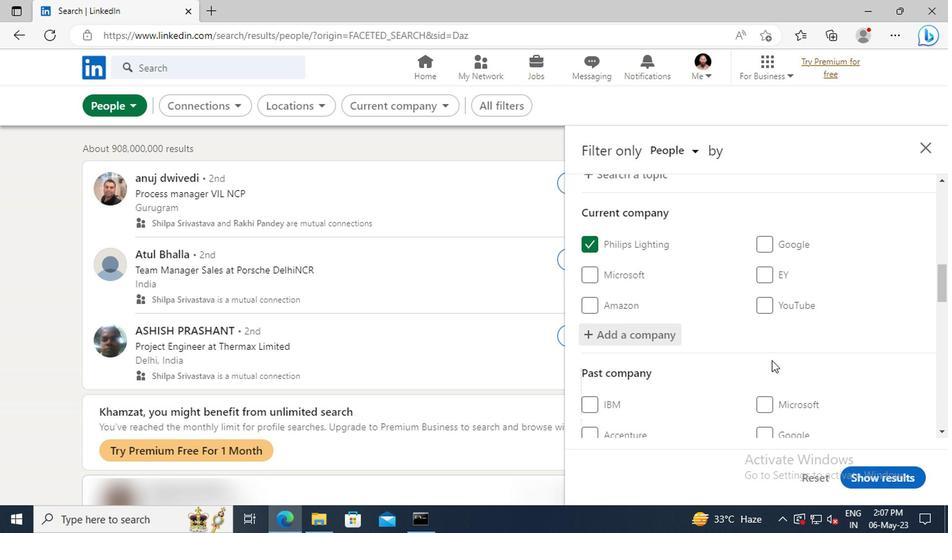 
Action: Mouse moved to (644, 347)
Screenshot: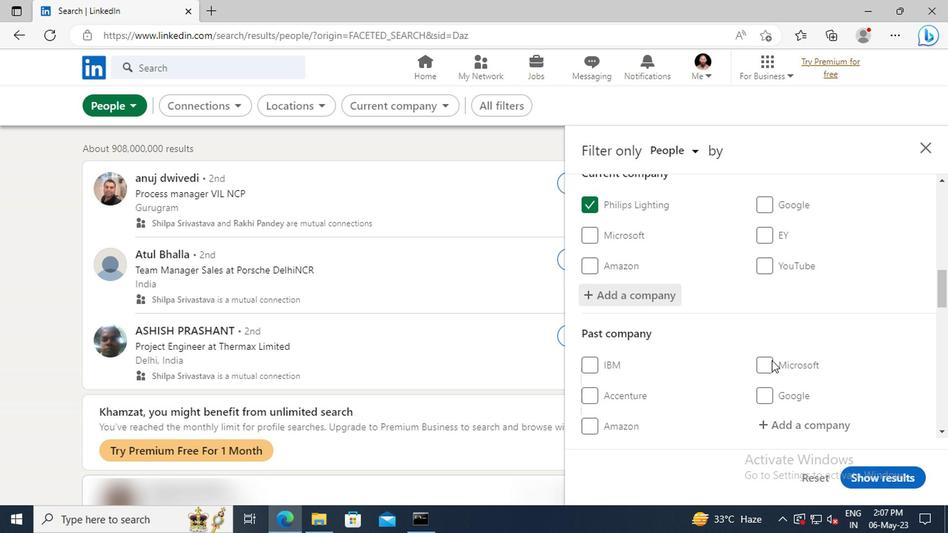 
Action: Mouse scrolled (644, 347) with delta (0, 0)
Screenshot: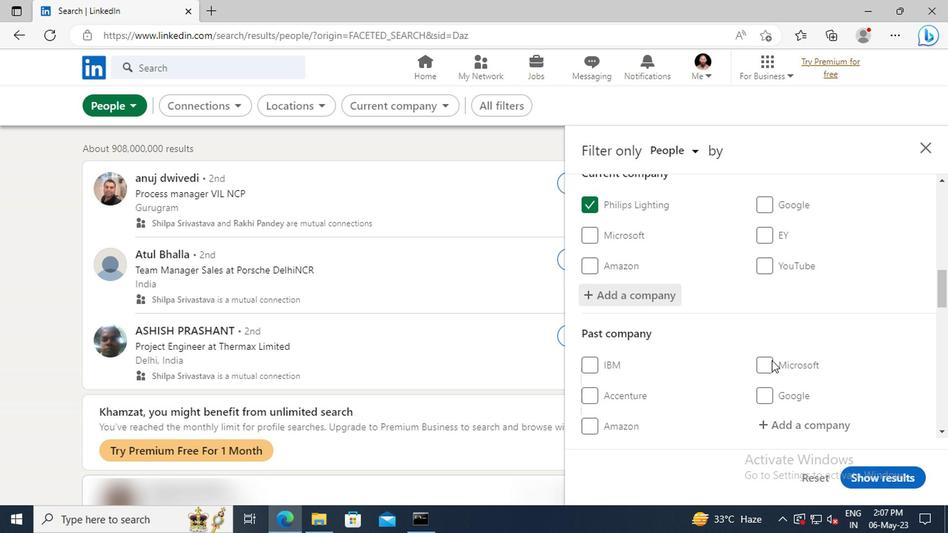 
Action: Mouse scrolled (644, 347) with delta (0, 0)
Screenshot: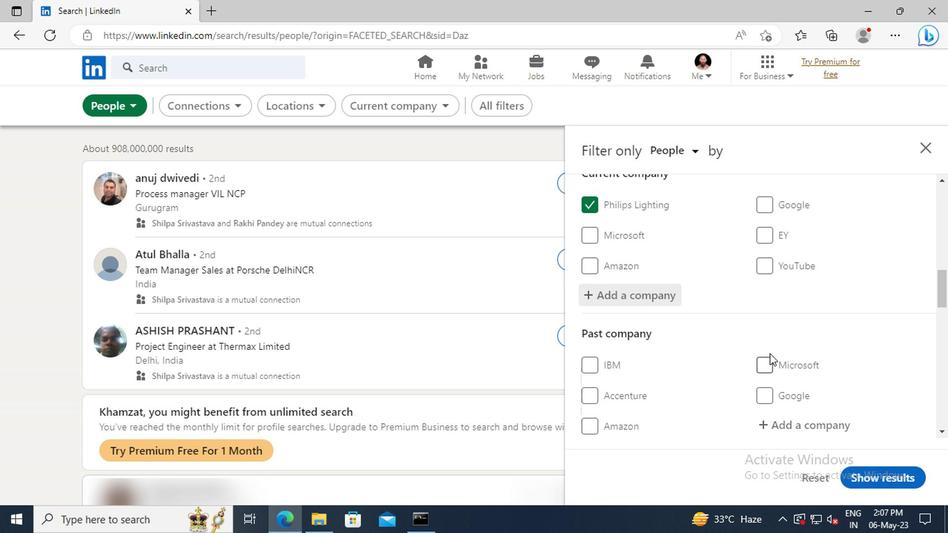 
Action: Mouse moved to (643, 344)
Screenshot: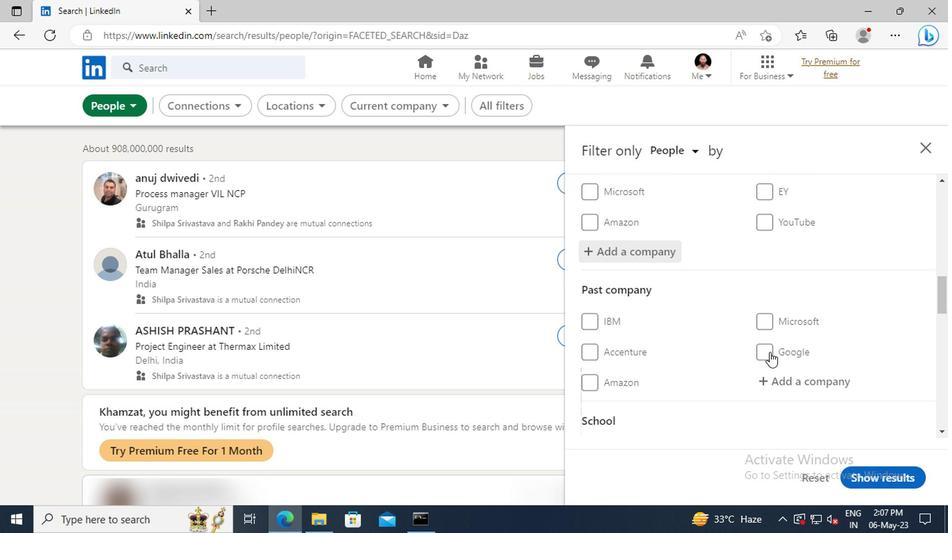 
Action: Mouse scrolled (643, 344) with delta (0, 0)
Screenshot: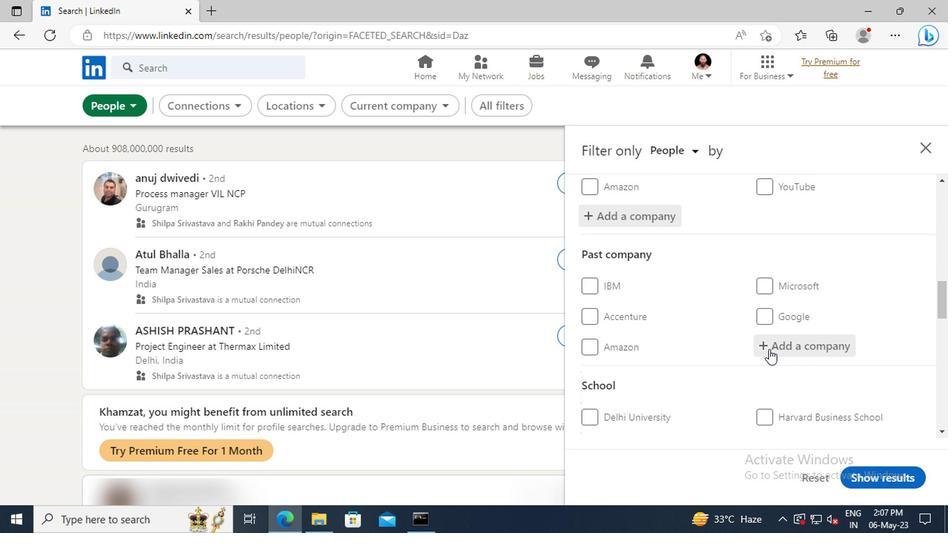 
Action: Mouse scrolled (643, 344) with delta (0, 0)
Screenshot: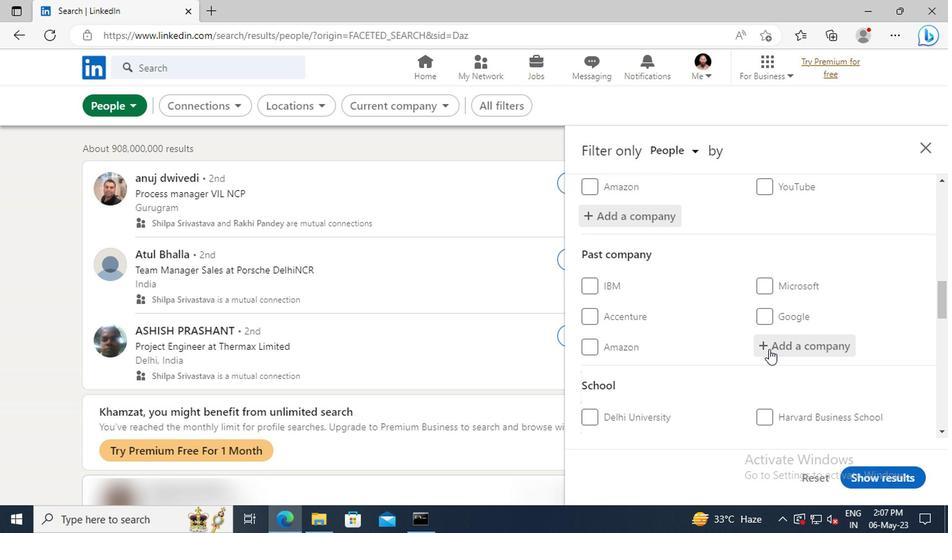 
Action: Mouse moved to (641, 338)
Screenshot: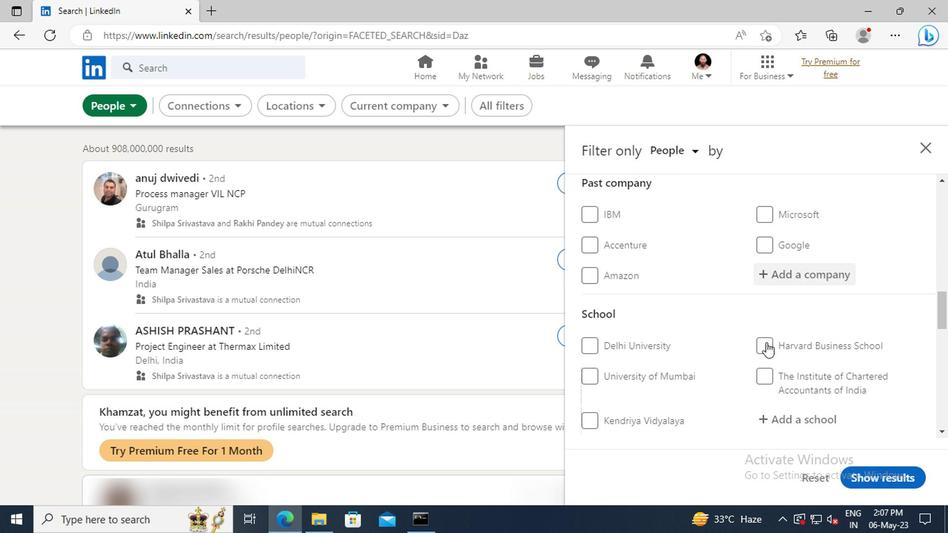 
Action: Mouse scrolled (641, 338) with delta (0, 0)
Screenshot: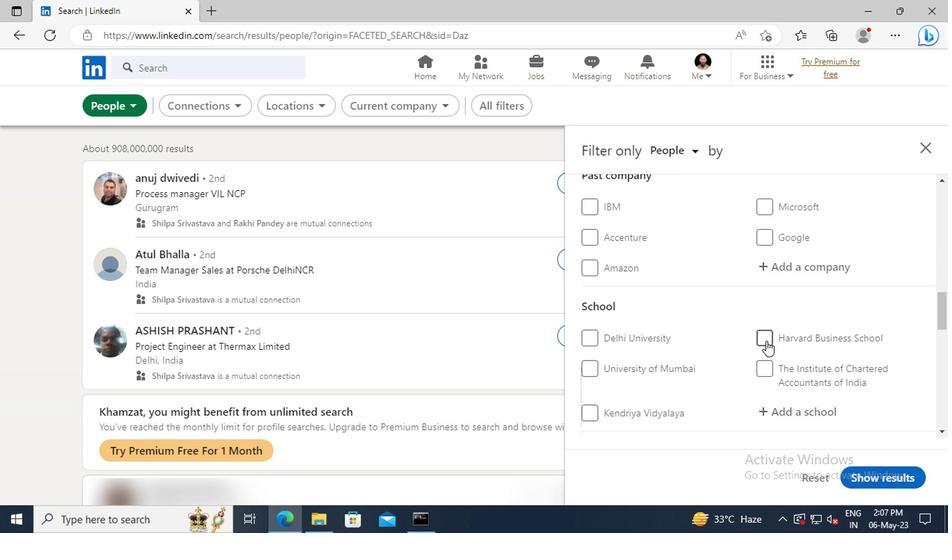 
Action: Mouse scrolled (641, 338) with delta (0, 0)
Screenshot: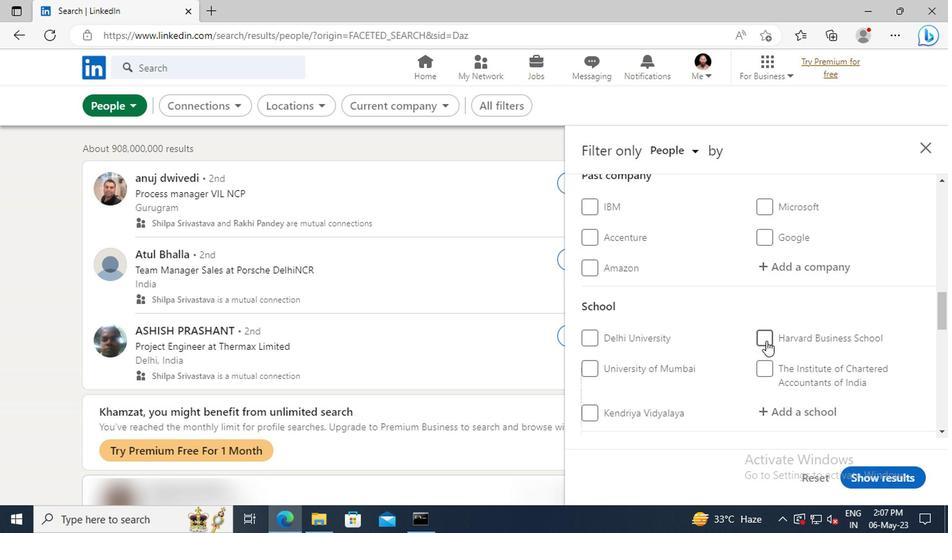 
Action: Mouse moved to (645, 334)
Screenshot: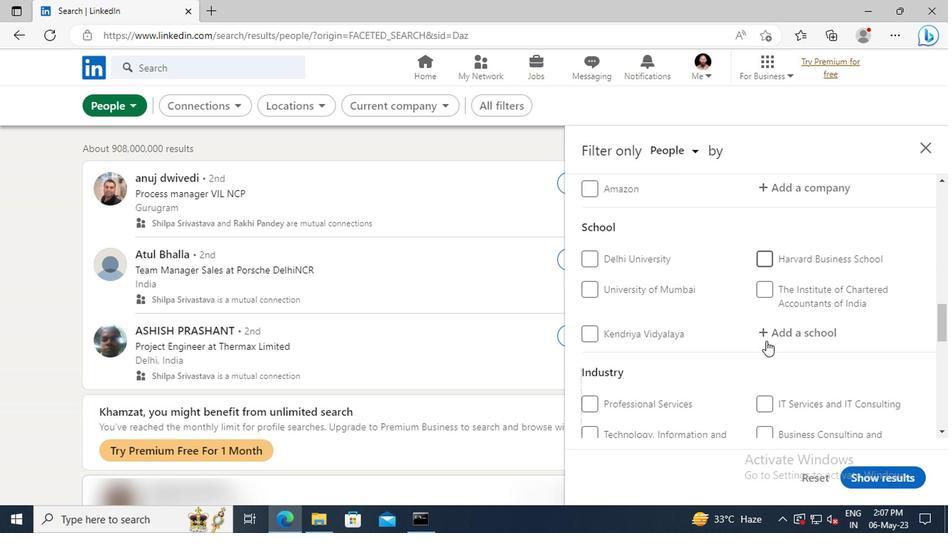 
Action: Mouse pressed left at (645, 334)
Screenshot: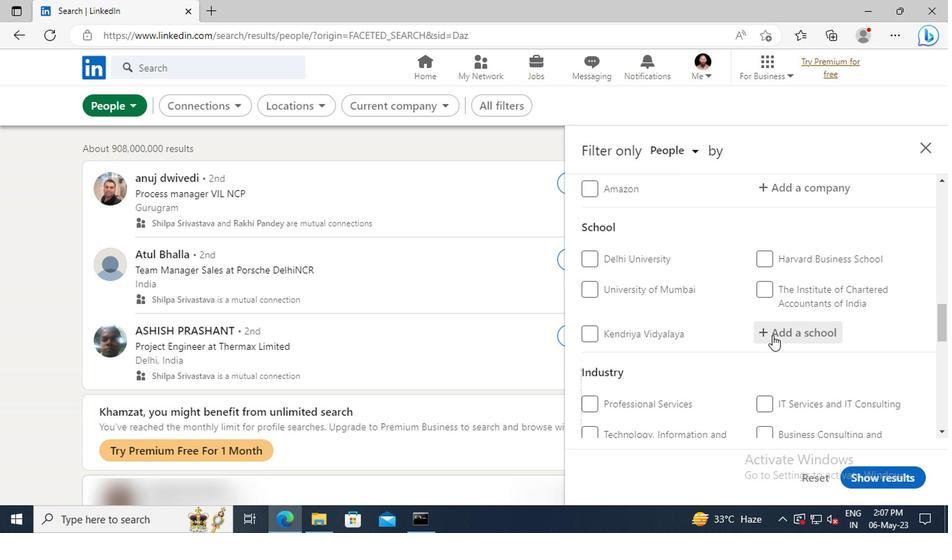 
Action: Key pressed <Key.shift><Key.shift><Key.shift><Key.shift><Key.shift><Key.shift><Key.shift><Key.shift>SCMS<Key.space>
Screenshot: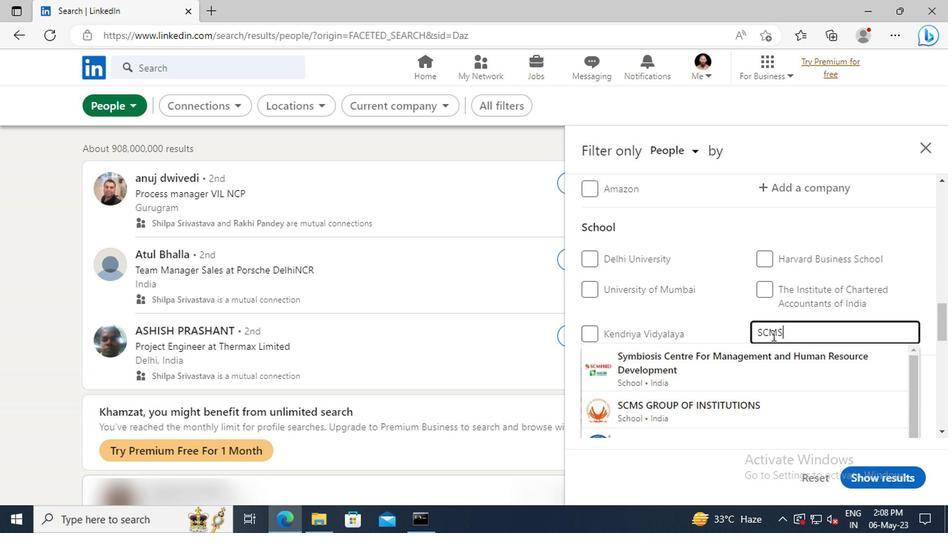 
Action: Mouse moved to (648, 349)
Screenshot: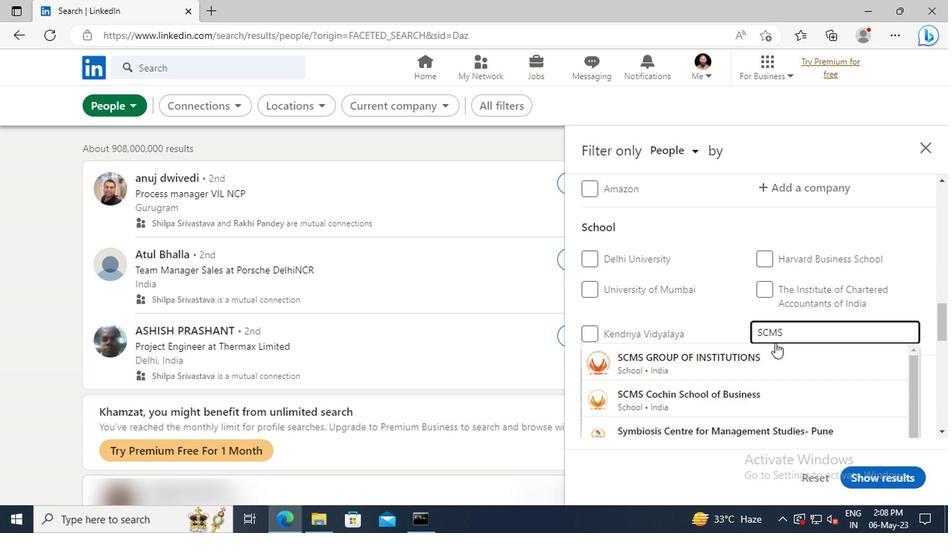 
Action: Mouse pressed left at (648, 349)
Screenshot: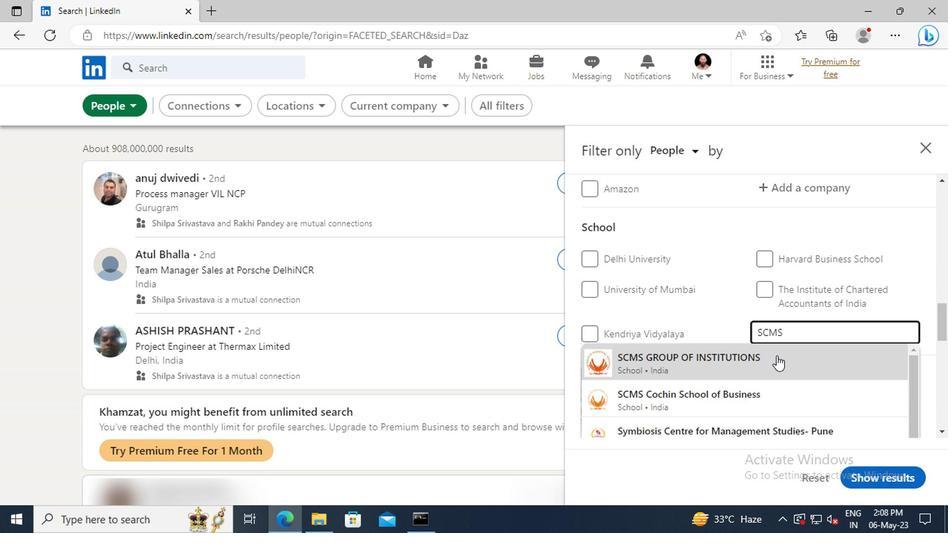 
Action: Mouse scrolled (648, 349) with delta (0, 0)
Screenshot: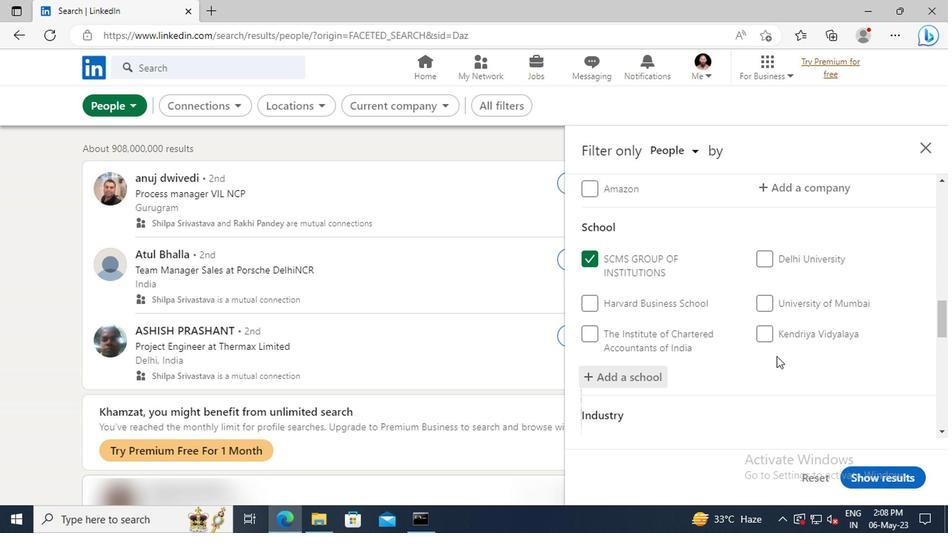 
Action: Mouse scrolled (648, 349) with delta (0, 0)
Screenshot: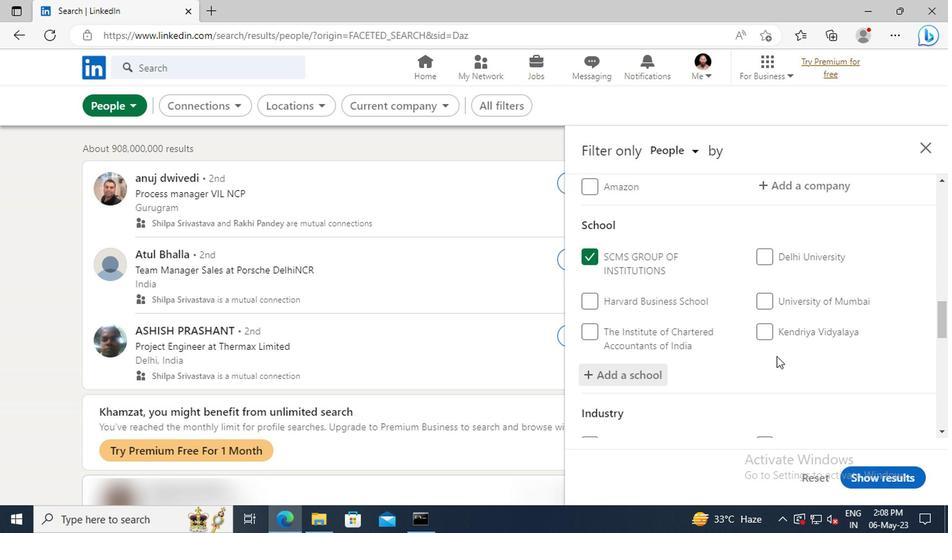
Action: Mouse moved to (646, 342)
Screenshot: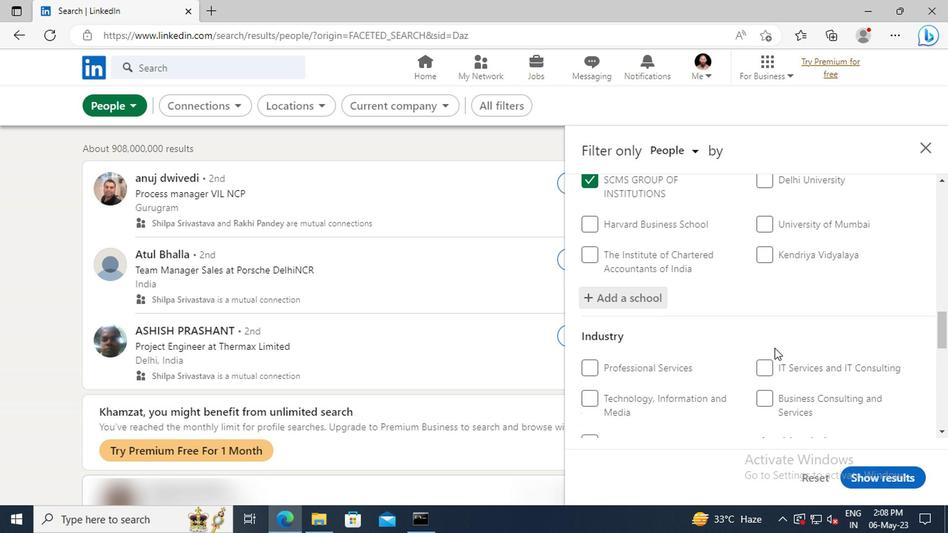 
Action: Mouse scrolled (646, 341) with delta (0, 0)
Screenshot: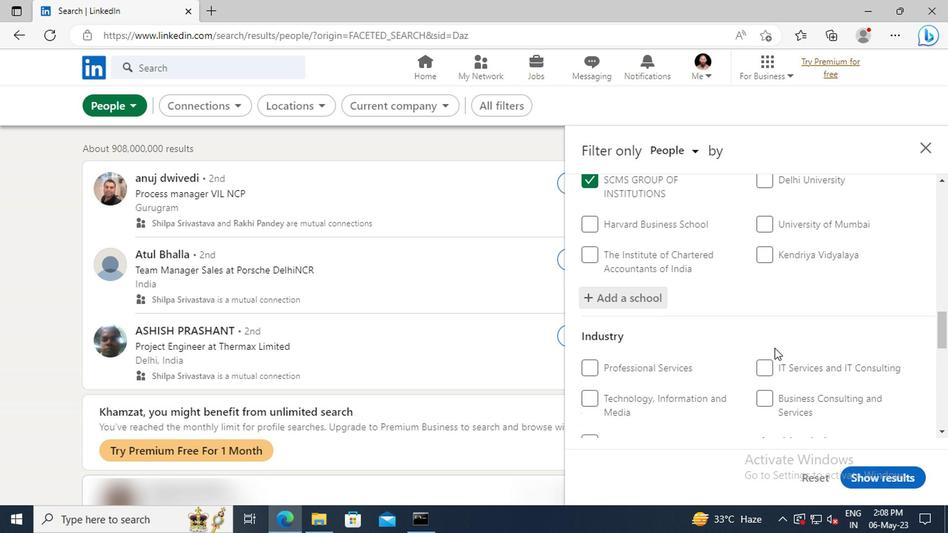 
Action: Mouse moved to (645, 339)
Screenshot: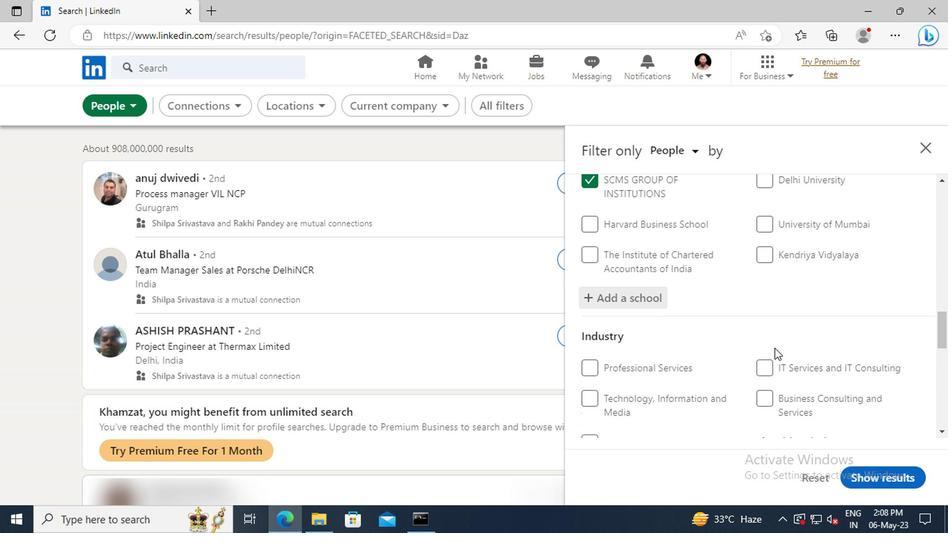 
Action: Mouse scrolled (645, 338) with delta (0, 0)
Screenshot: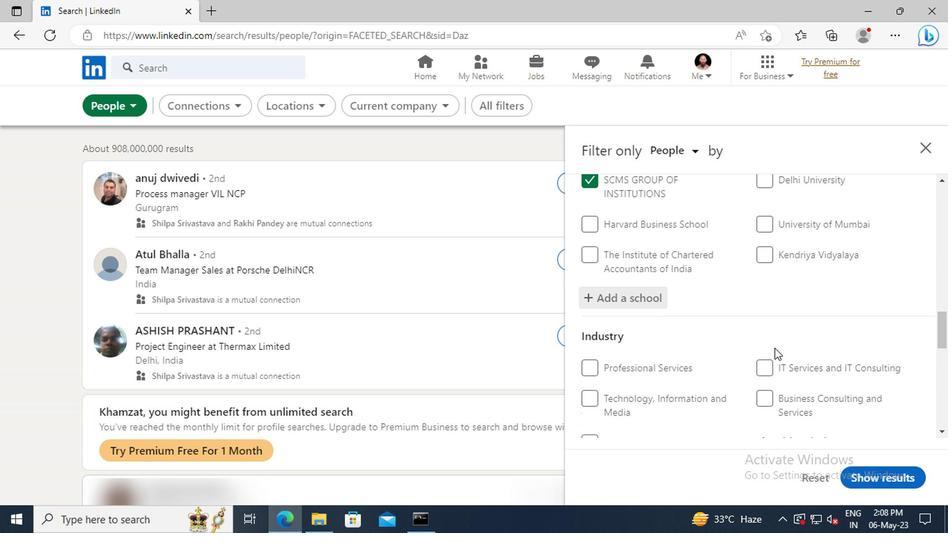 
Action: Mouse moved to (645, 338)
Screenshot: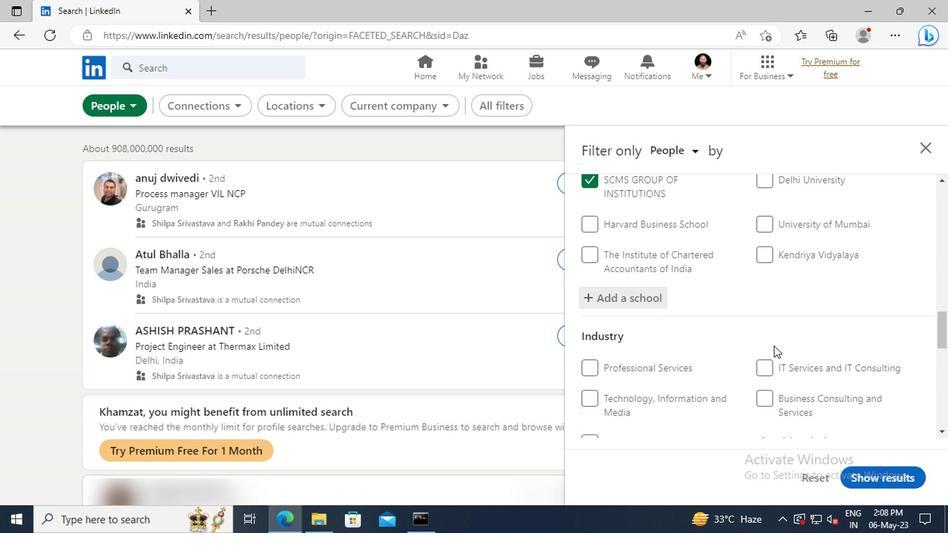 
Action: Mouse scrolled (645, 337) with delta (0, 0)
Screenshot: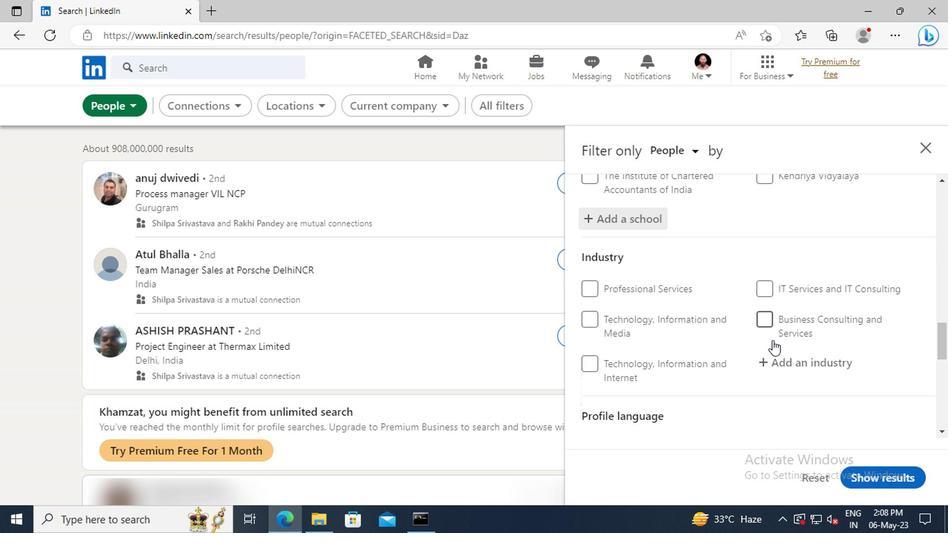 
Action: Mouse moved to (647, 330)
Screenshot: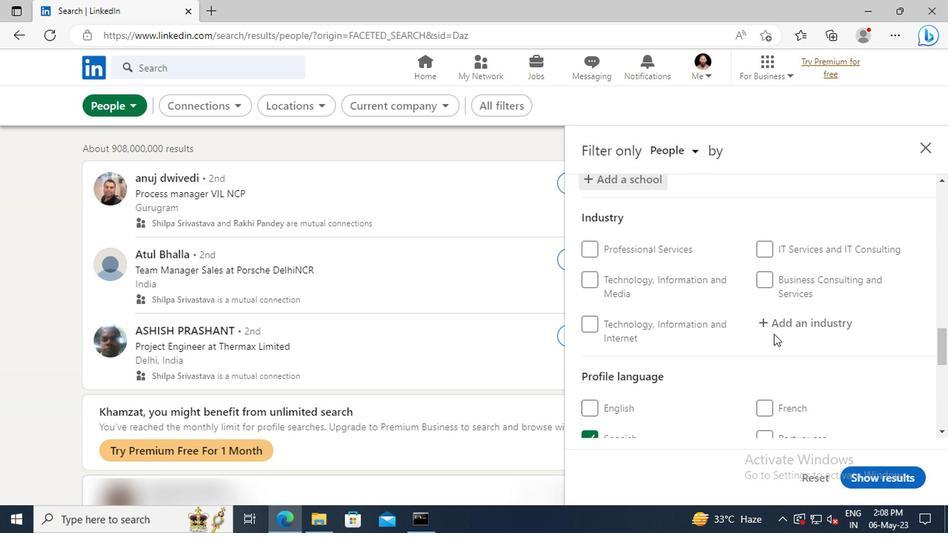 
Action: Mouse pressed left at (647, 330)
Screenshot: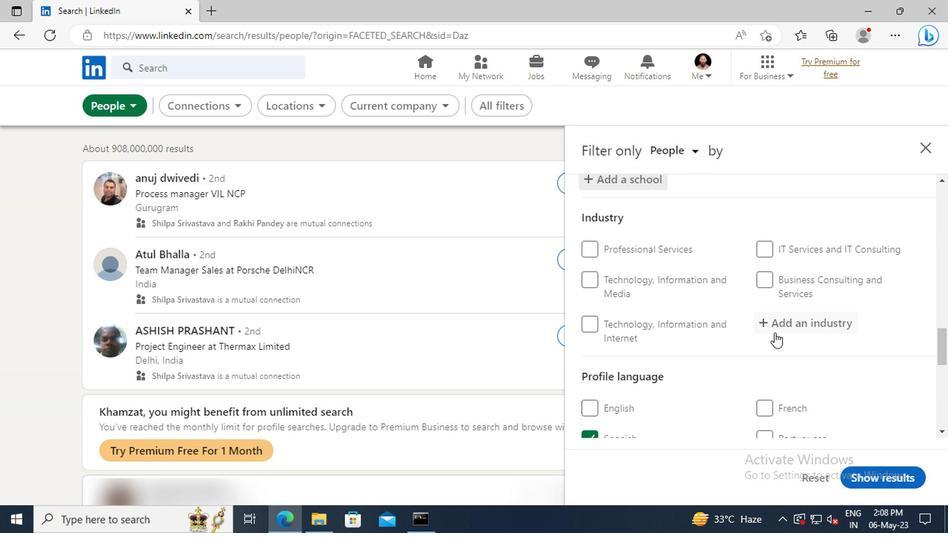 
Action: Key pressed <Key.shift>ARTIFI
Screenshot: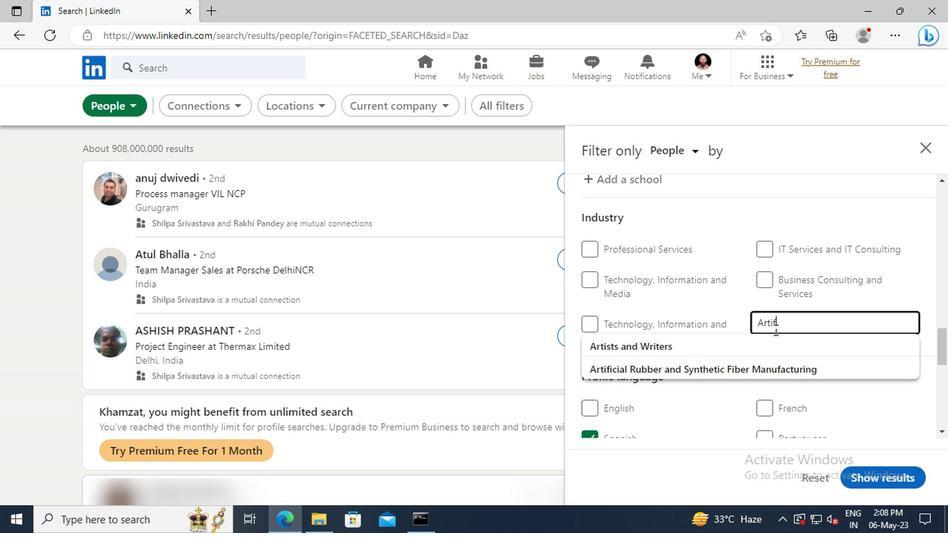
Action: Mouse moved to (651, 337)
Screenshot: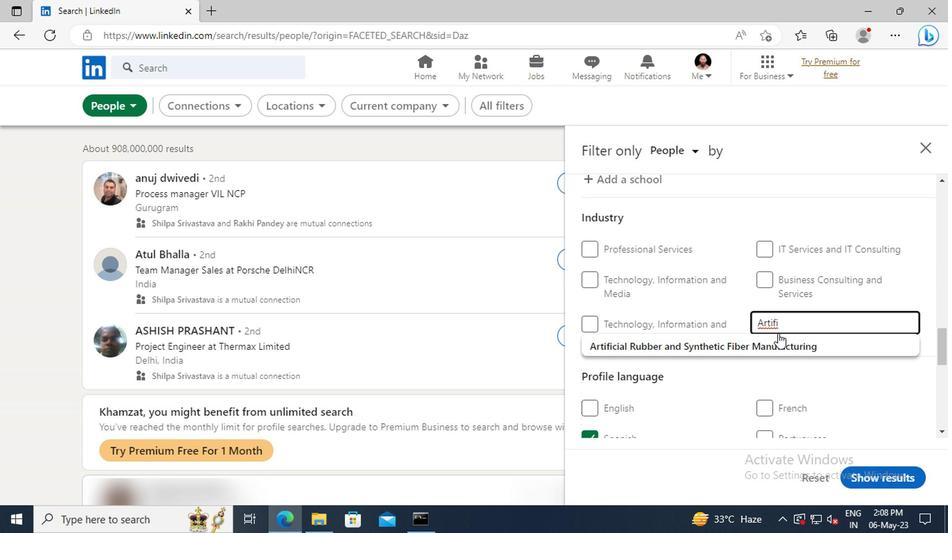 
Action: Mouse pressed left at (651, 337)
Screenshot: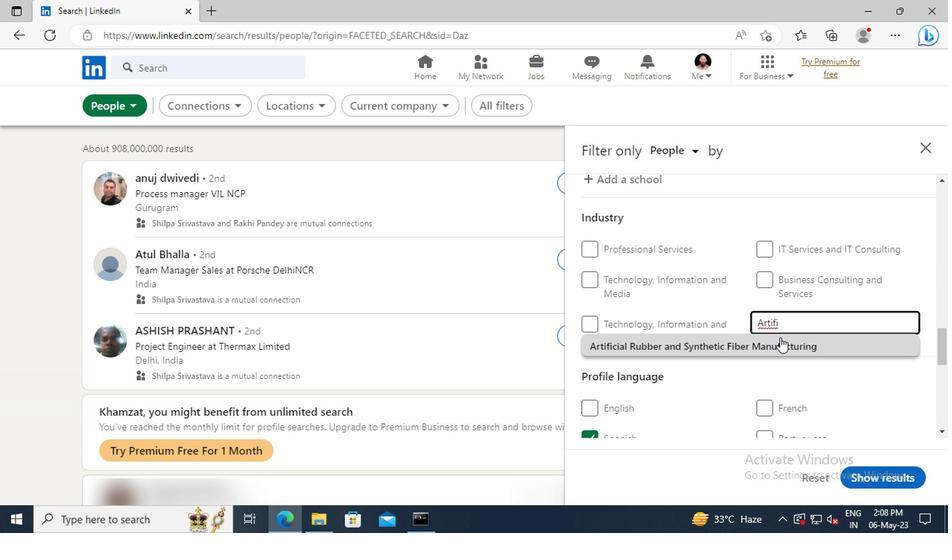 
Action: Mouse moved to (651, 338)
Screenshot: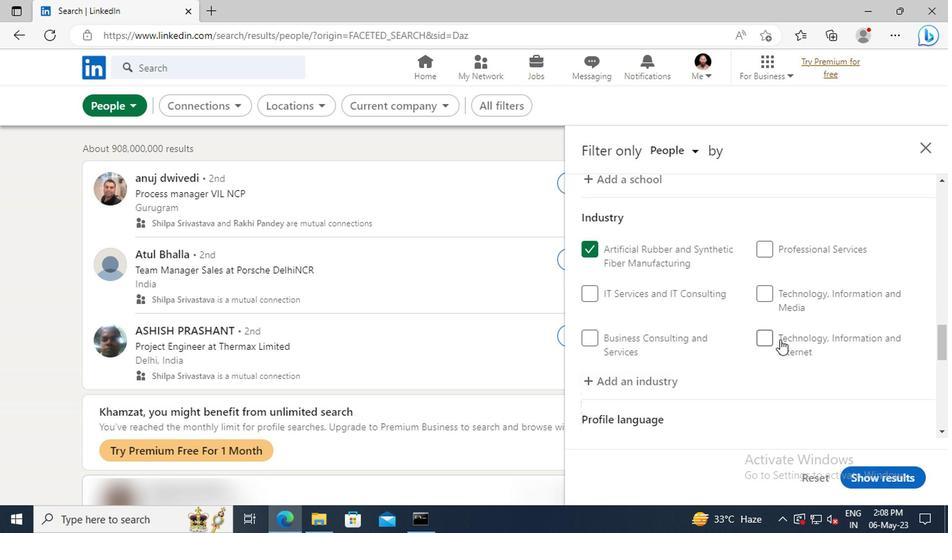 
Action: Mouse scrolled (651, 337) with delta (0, 0)
Screenshot: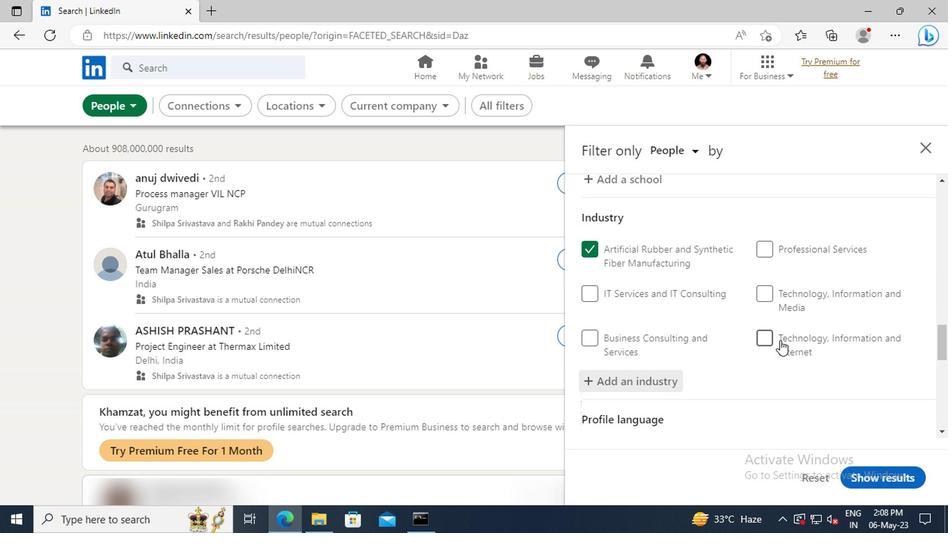 
Action: Mouse scrolled (651, 337) with delta (0, 0)
Screenshot: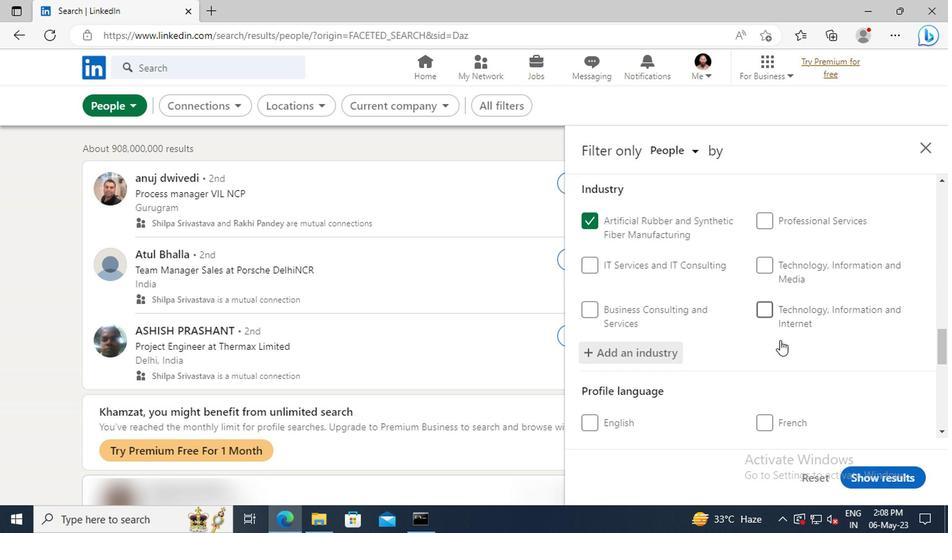 
Action: Mouse moved to (651, 336)
Screenshot: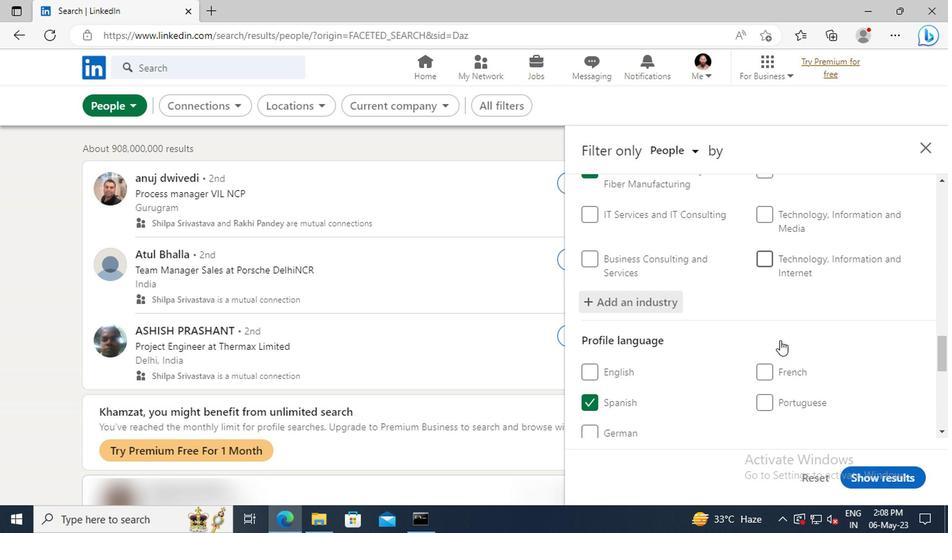 
Action: Mouse scrolled (651, 335) with delta (0, 0)
Screenshot: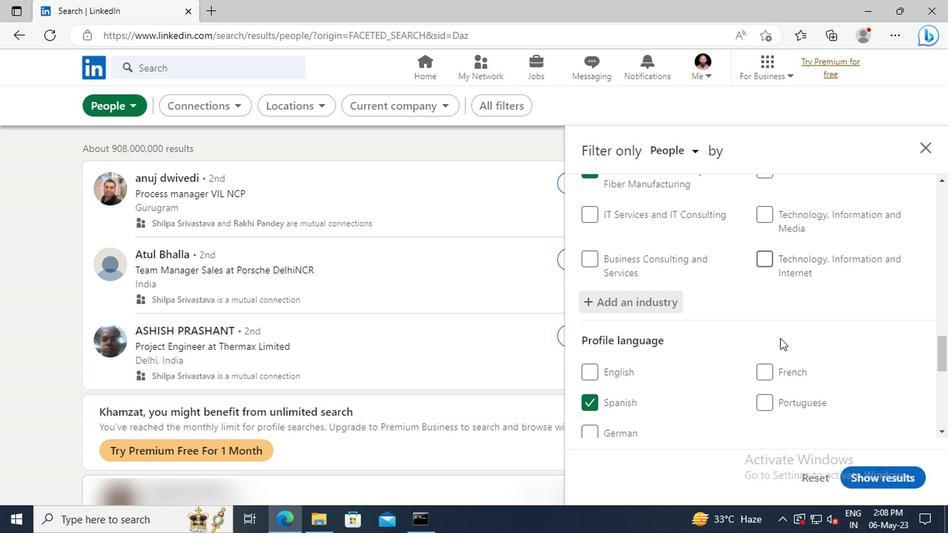 
Action: Mouse moved to (649, 328)
Screenshot: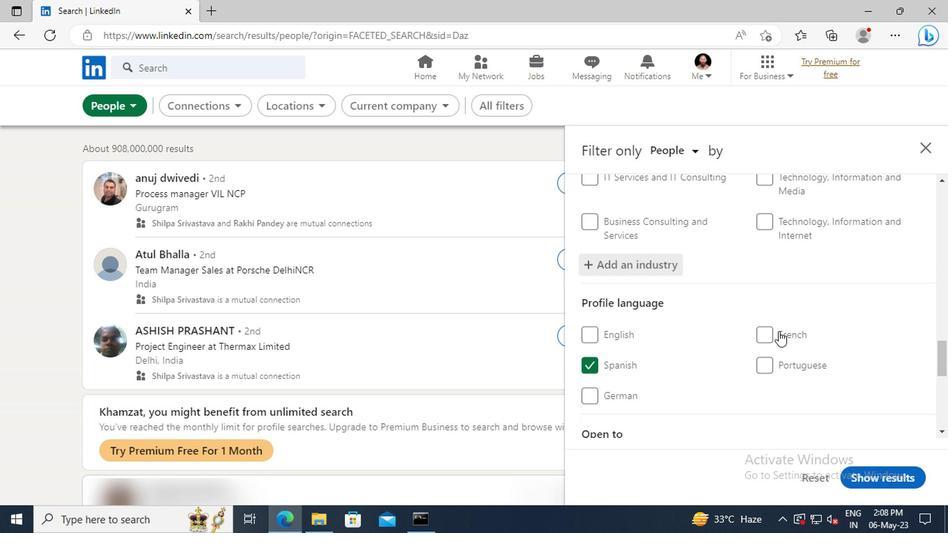 
Action: Mouse scrolled (649, 328) with delta (0, 0)
Screenshot: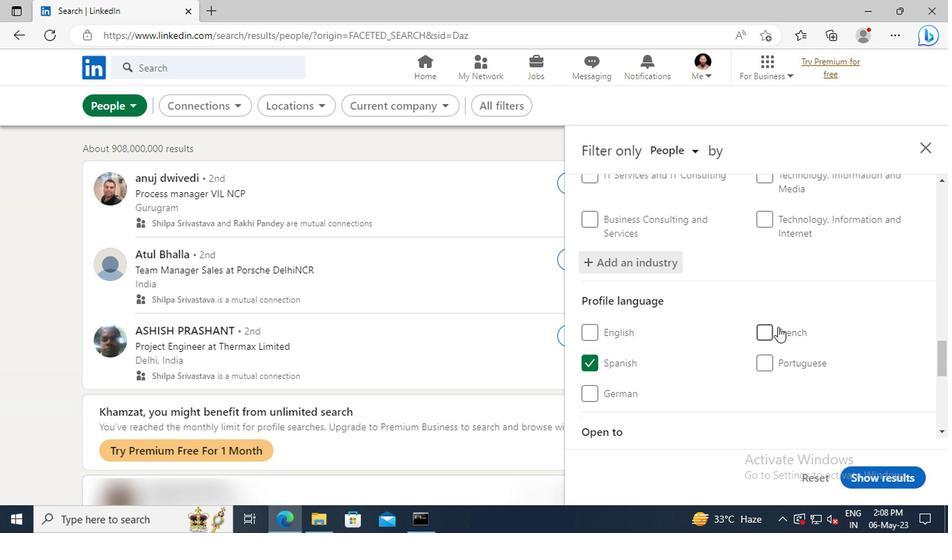 
Action: Mouse scrolled (649, 328) with delta (0, 0)
Screenshot: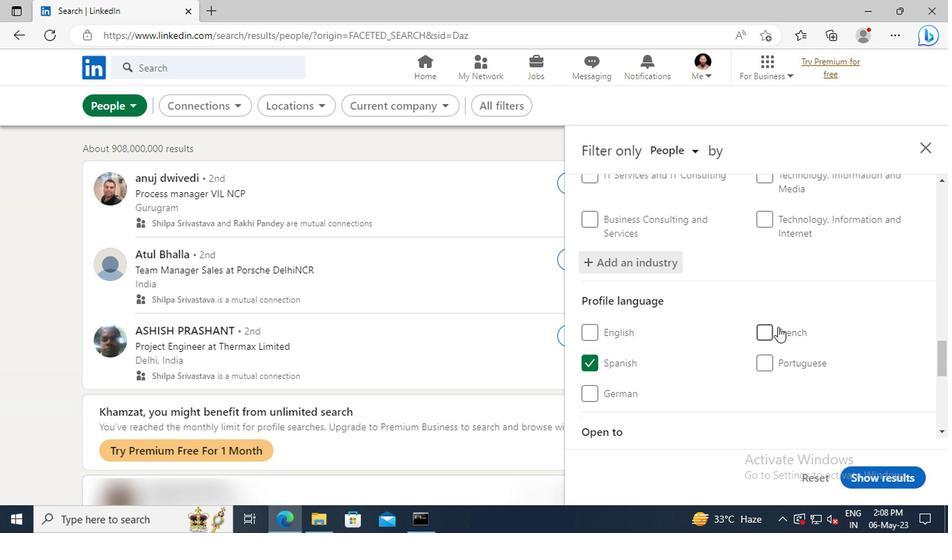 
Action: Mouse scrolled (649, 328) with delta (0, 0)
Screenshot: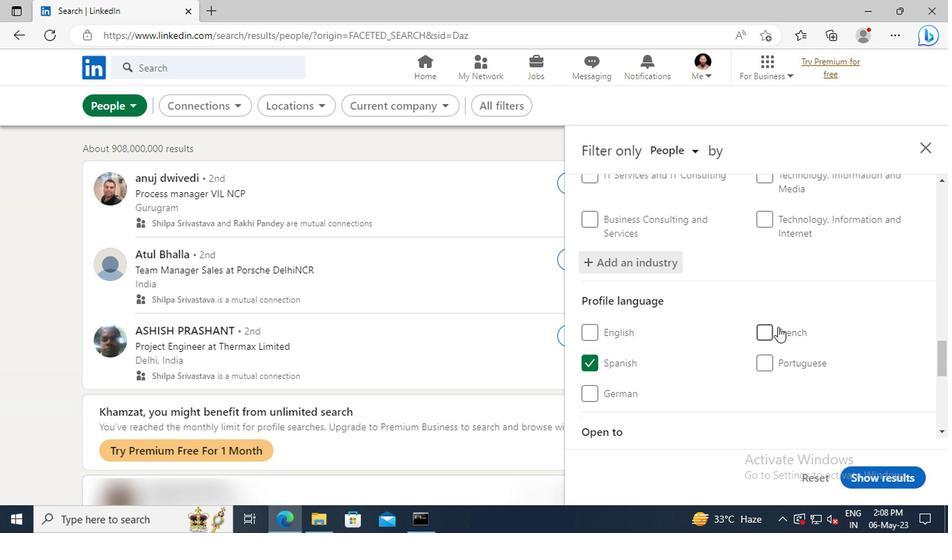
Action: Mouse moved to (646, 321)
Screenshot: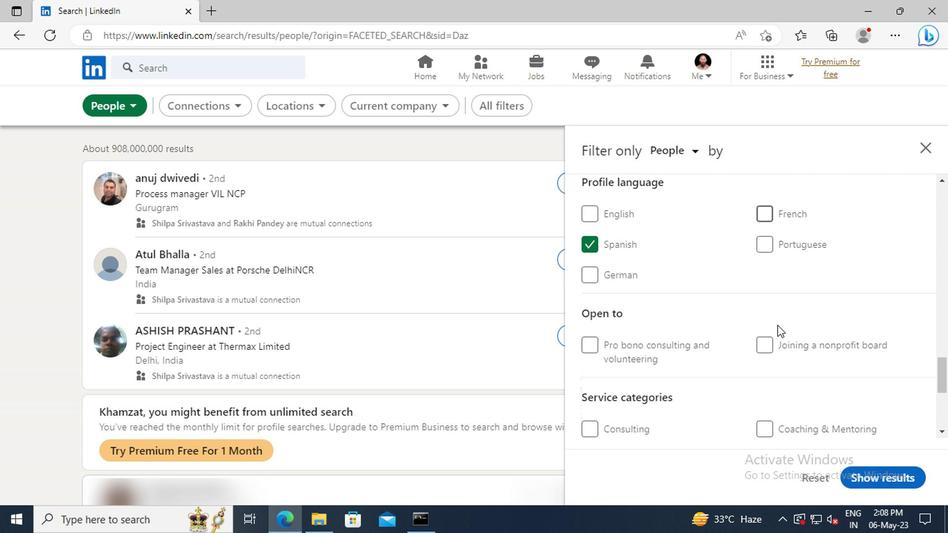 
Action: Mouse scrolled (646, 321) with delta (0, 0)
Screenshot: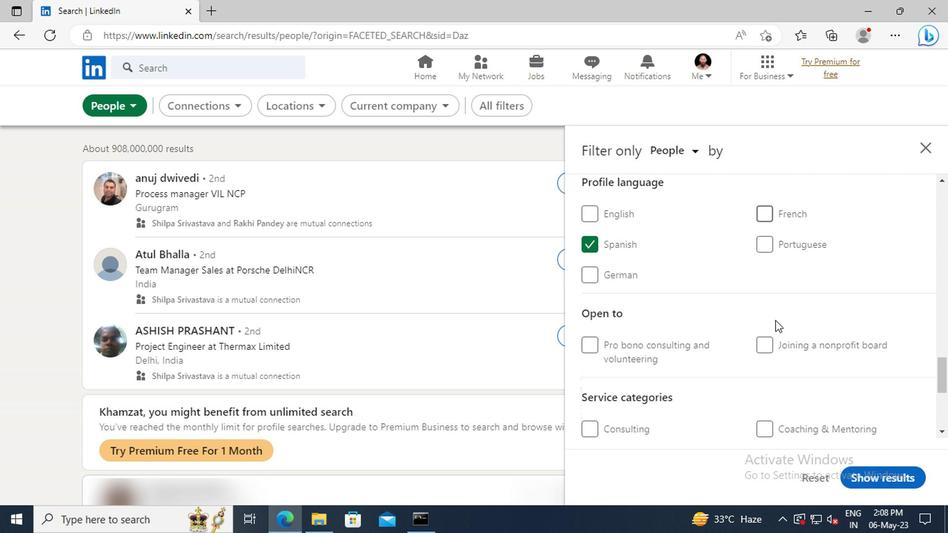 
Action: Mouse scrolled (646, 321) with delta (0, 0)
Screenshot: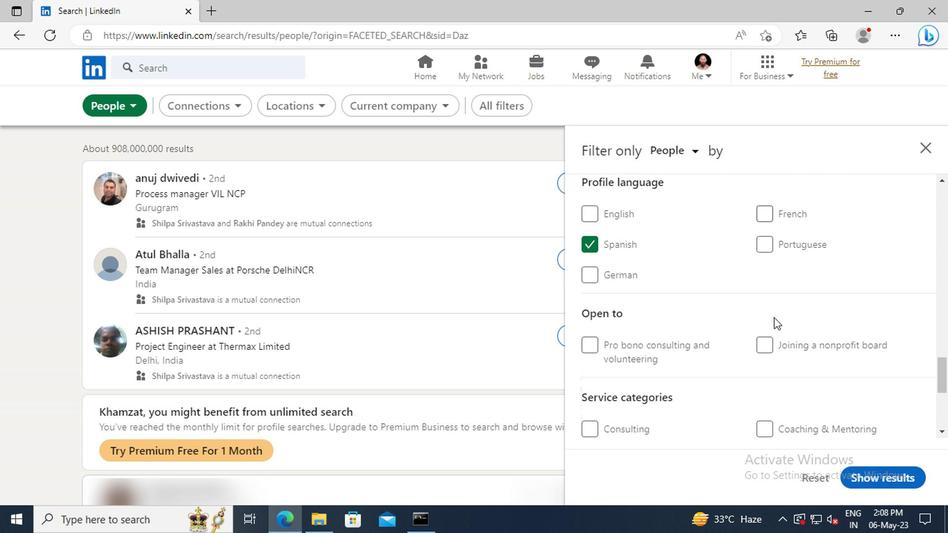 
Action: Mouse scrolled (646, 321) with delta (0, 0)
Screenshot: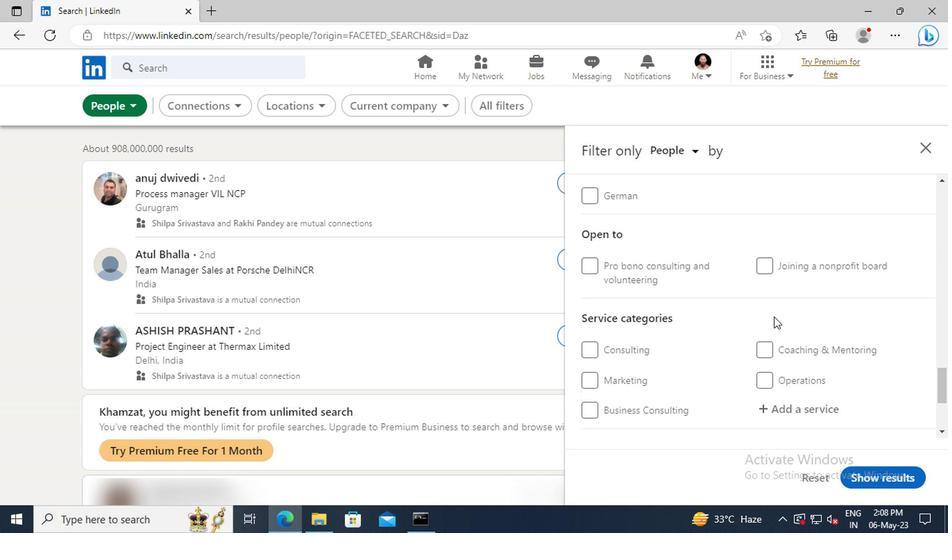 
Action: Mouse scrolled (646, 321) with delta (0, 0)
Screenshot: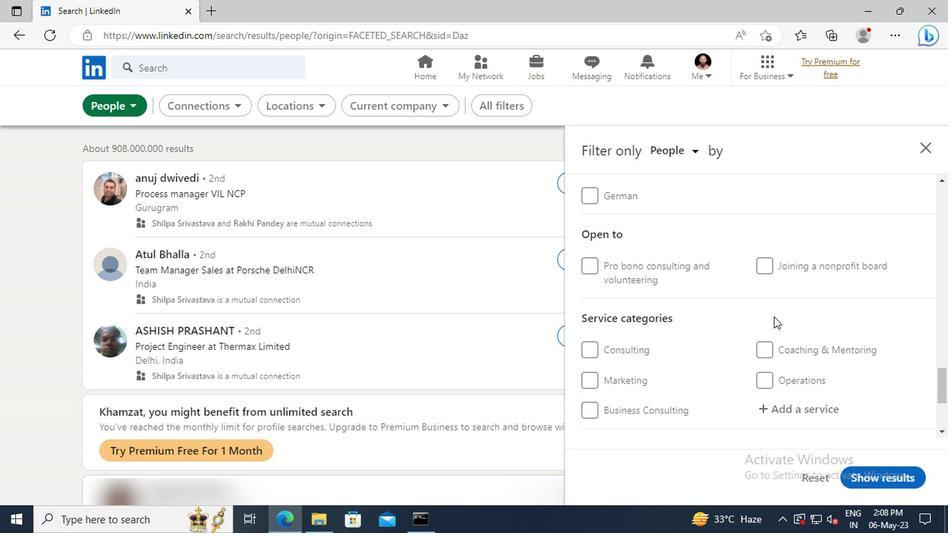 
Action: Mouse moved to (645, 331)
Screenshot: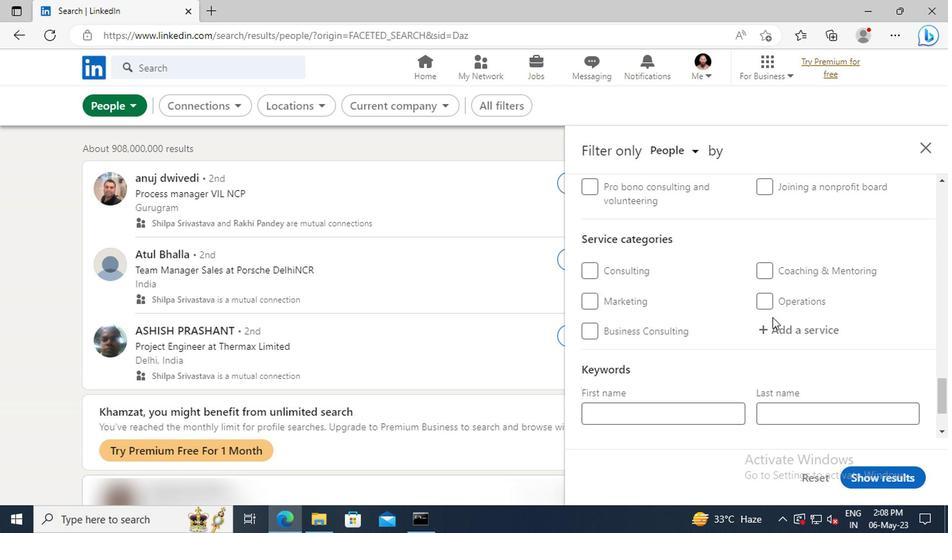 
Action: Mouse pressed left at (645, 331)
Screenshot: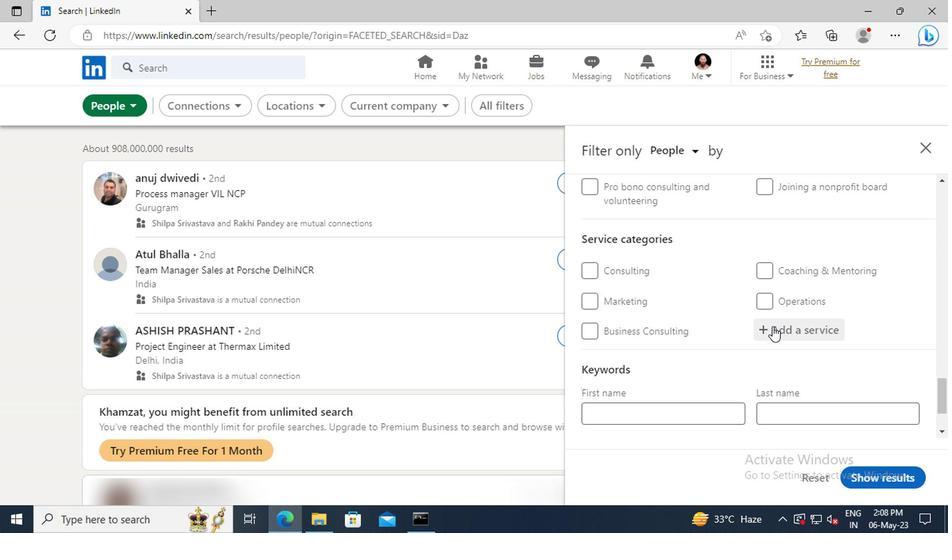 
Action: Key pressed <Key.shift>VIDEOG
Screenshot: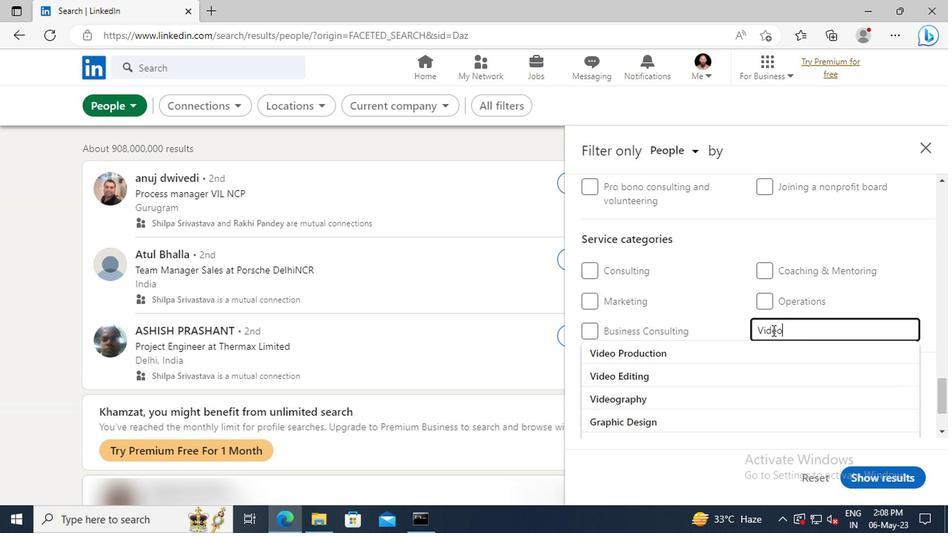 
Action: Mouse moved to (647, 342)
Screenshot: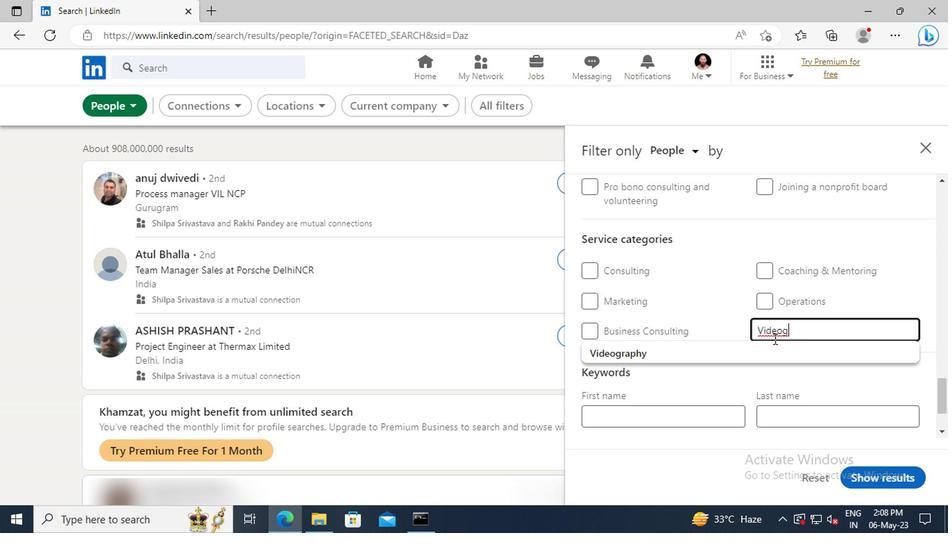
Action: Mouse pressed left at (647, 342)
Screenshot: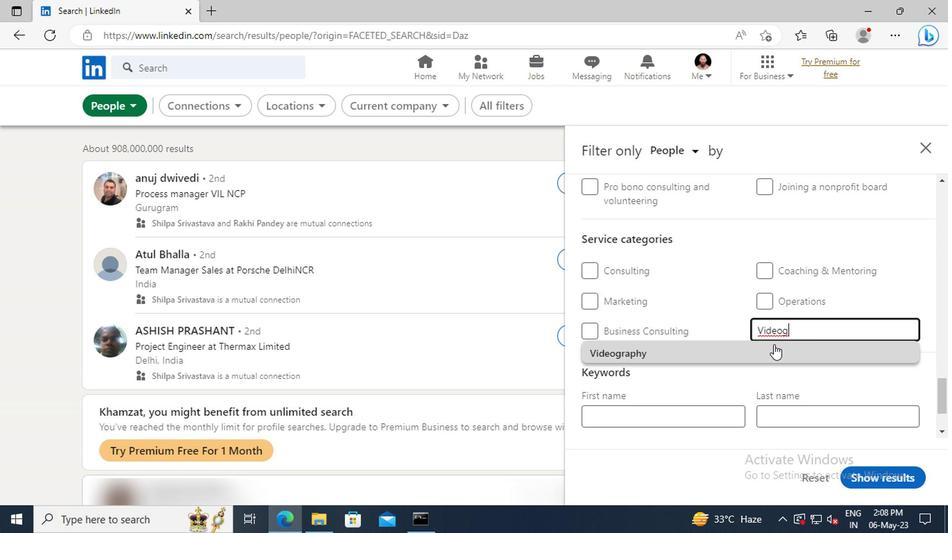
Action: Mouse scrolled (647, 342) with delta (0, 0)
Screenshot: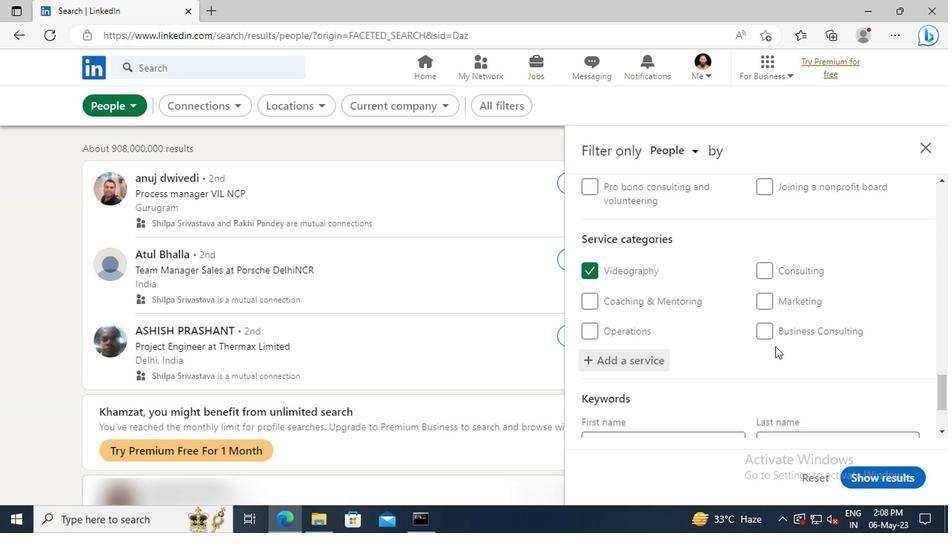 
Action: Mouse scrolled (647, 342) with delta (0, 0)
Screenshot: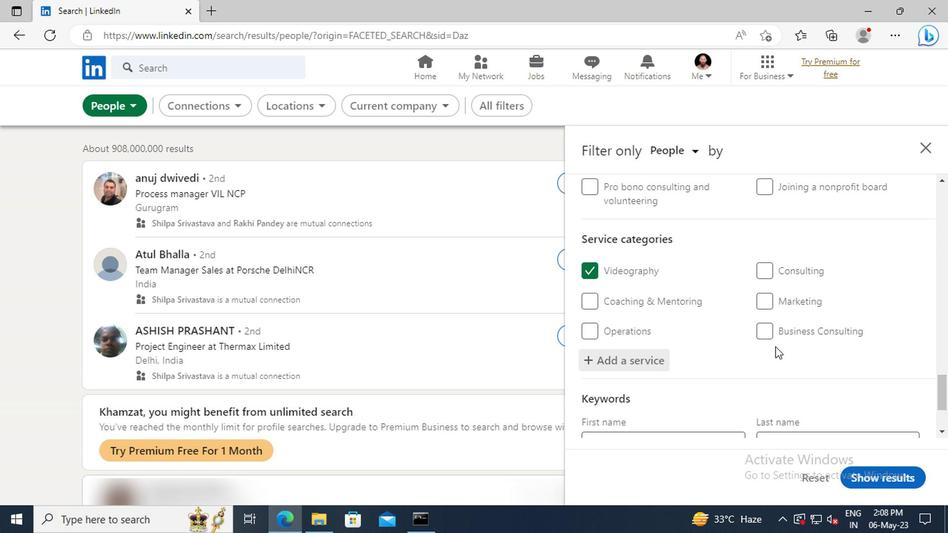 
Action: Mouse scrolled (647, 342) with delta (0, 0)
Screenshot: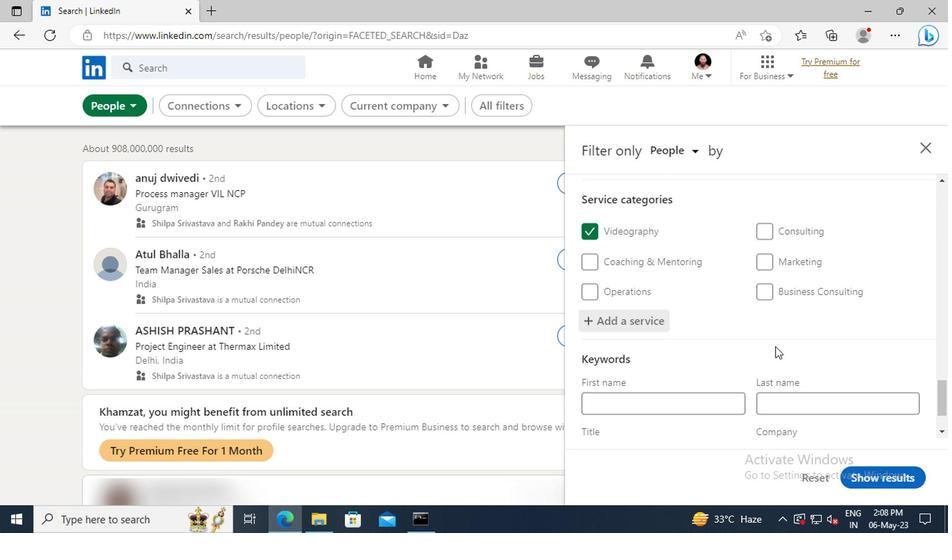 
Action: Mouse scrolled (647, 342) with delta (0, 0)
Screenshot: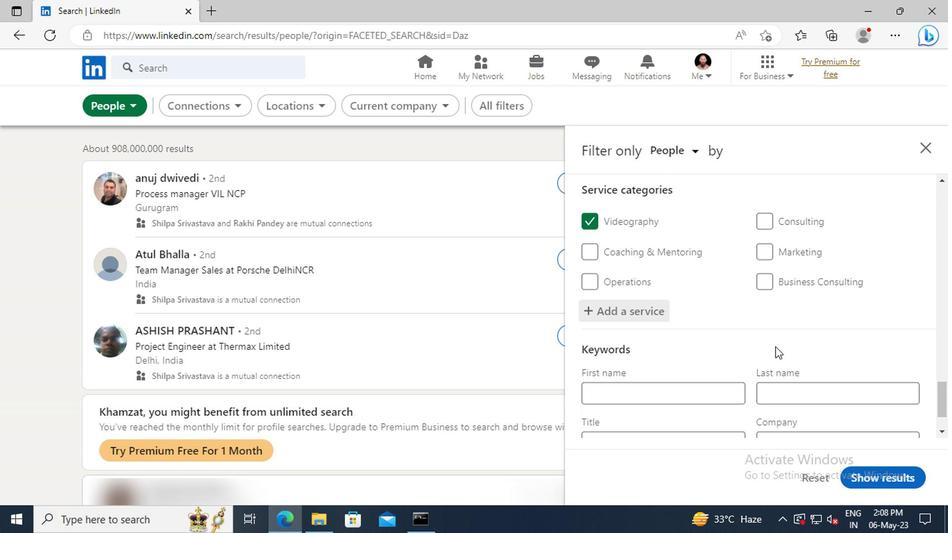 
Action: Mouse moved to (599, 363)
Screenshot: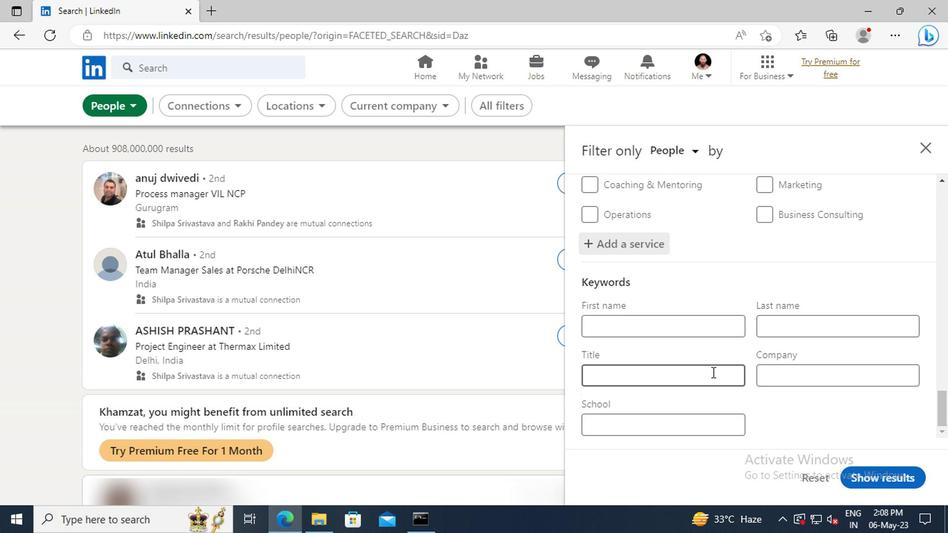 
Action: Mouse pressed left at (599, 363)
Screenshot: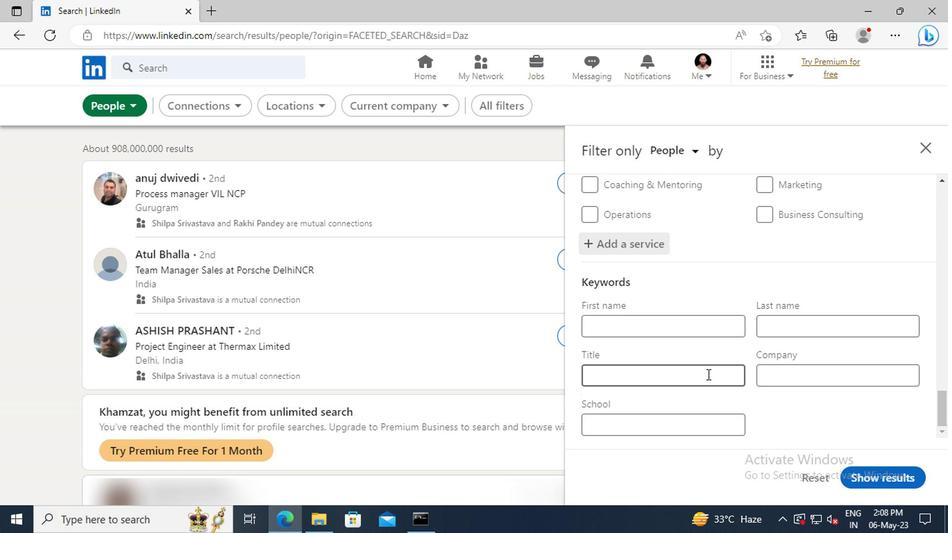 
Action: Key pressed <Key.shift>ROOFER<Key.enter>
Screenshot: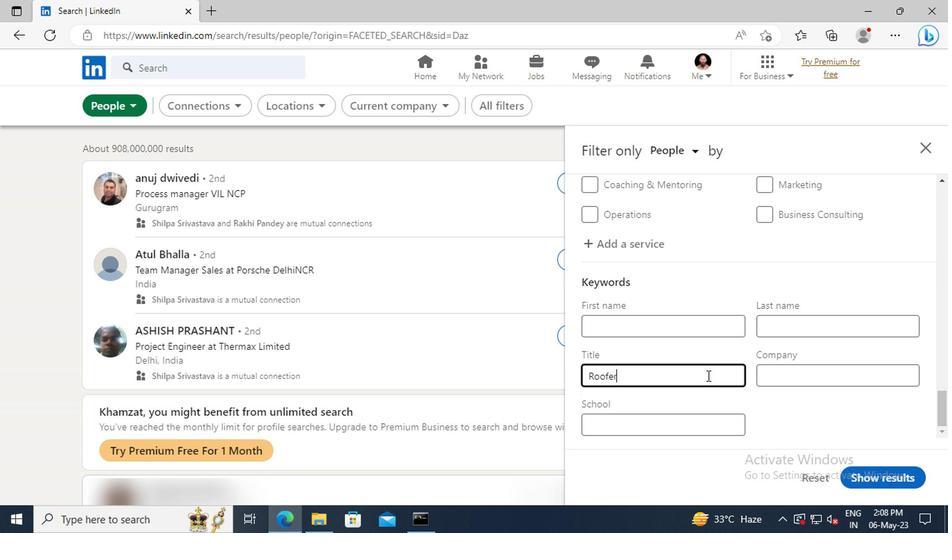 
Action: Mouse moved to (707, 430)
Screenshot: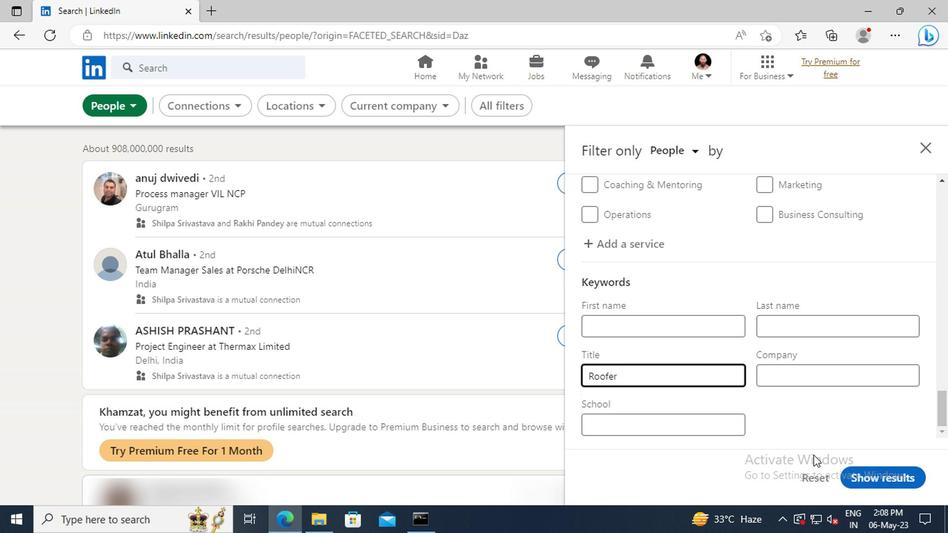 
Action: Mouse pressed left at (707, 430)
Screenshot: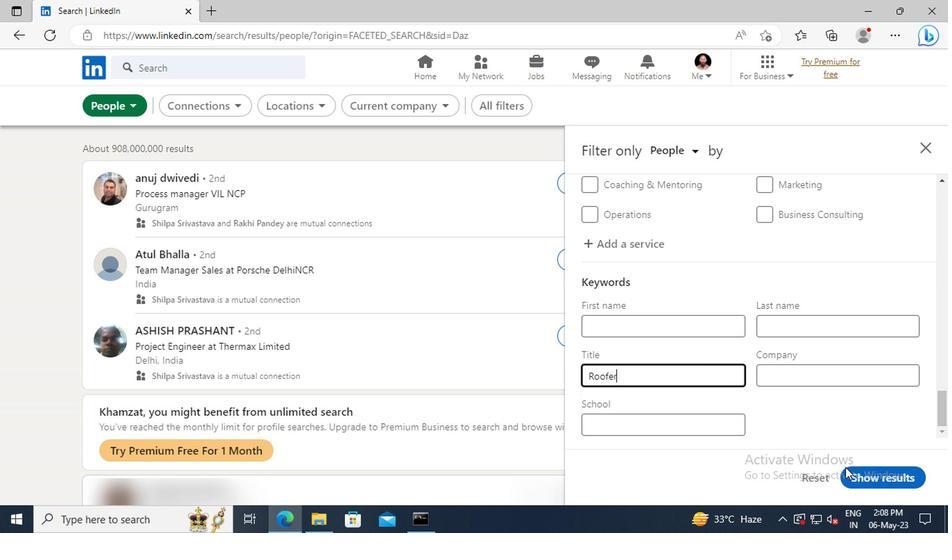 
